 Task: Check the sale-to-list ratio of new kitchen in the last 3 years.
Action: Mouse moved to (720, 326)
Screenshot: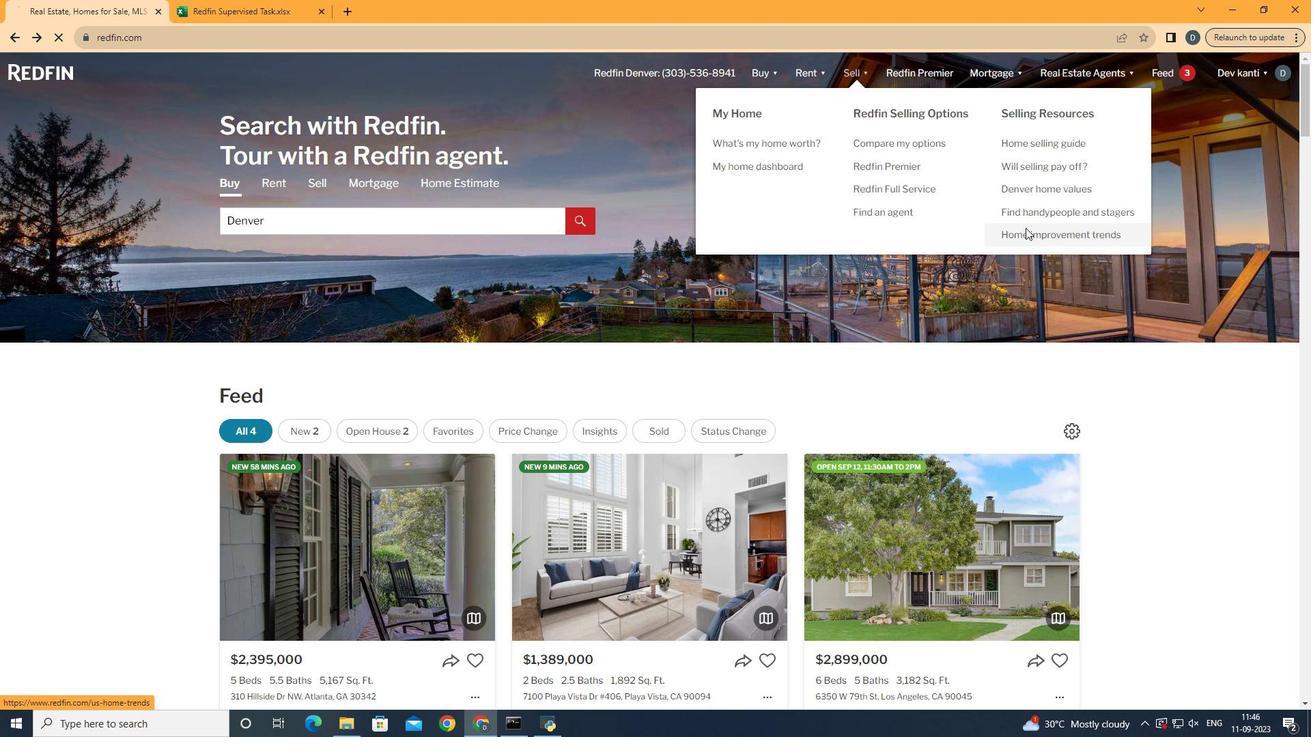 
Action: Mouse pressed left at (720, 326)
Screenshot: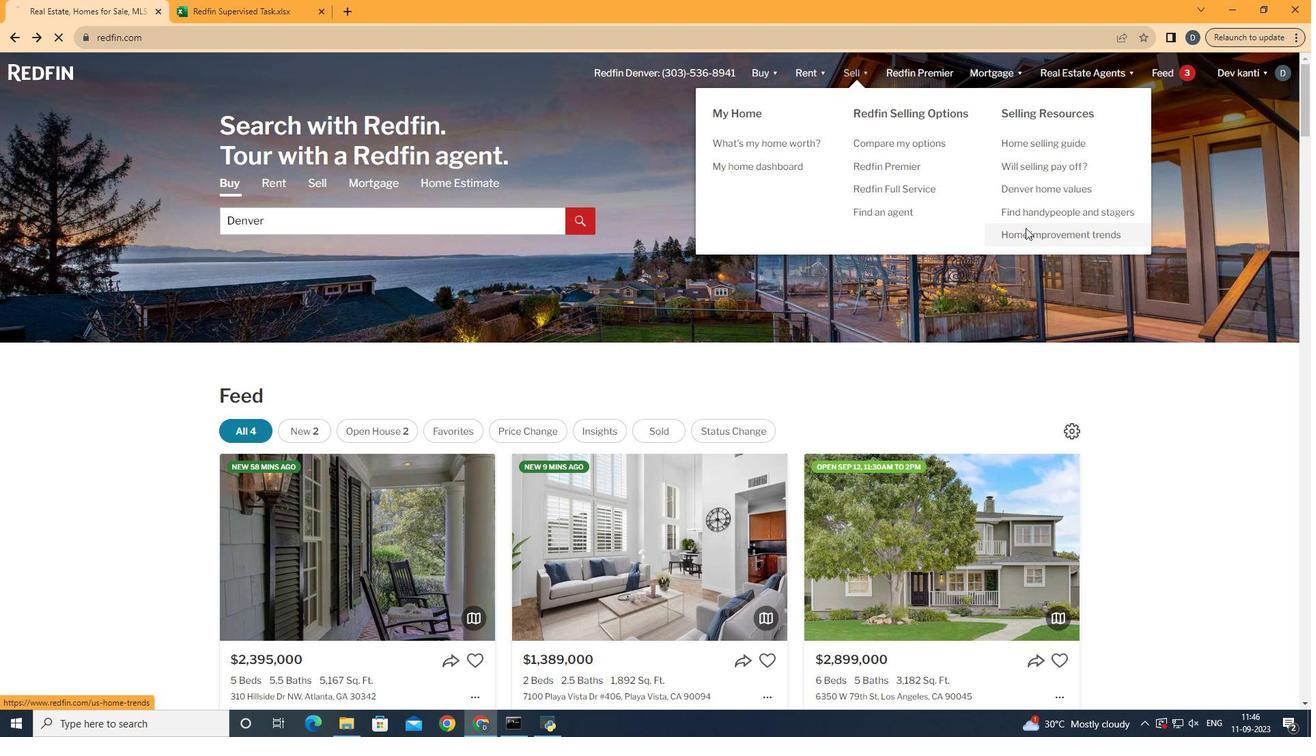 
Action: Mouse moved to (526, 338)
Screenshot: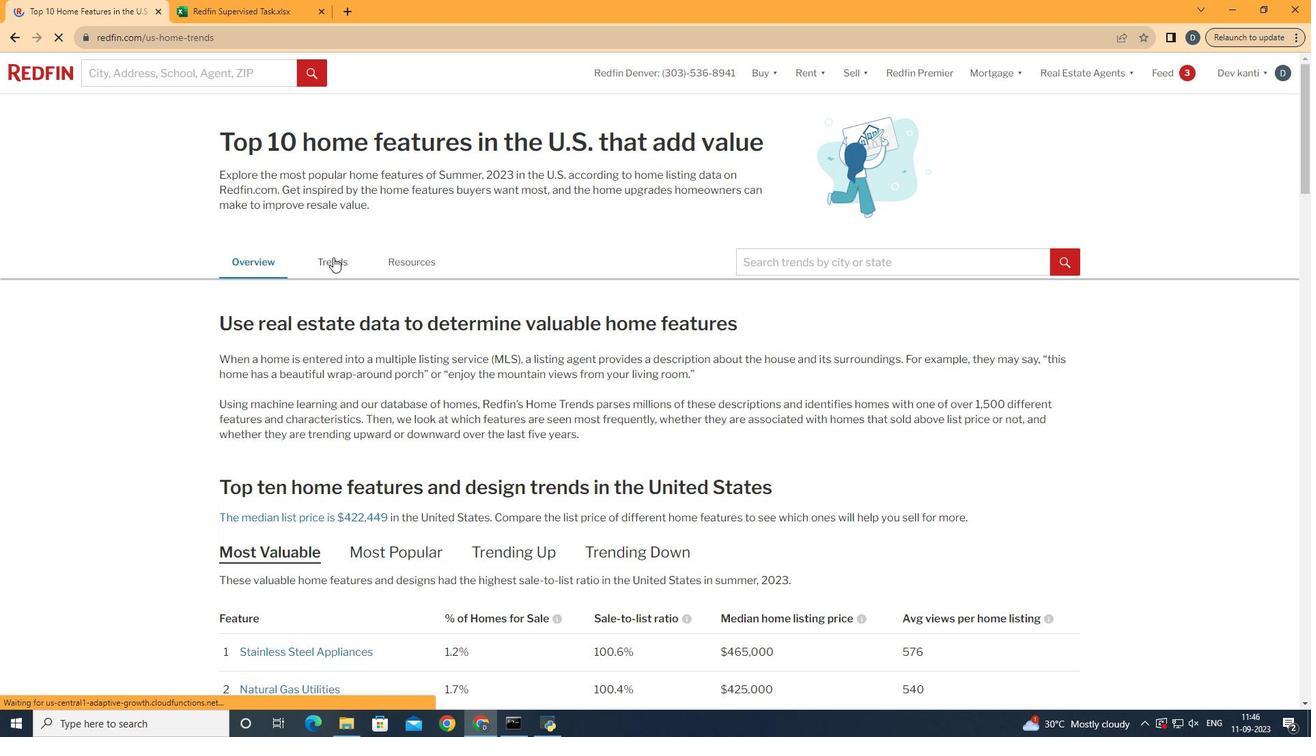 
Action: Mouse pressed left at (526, 338)
Screenshot: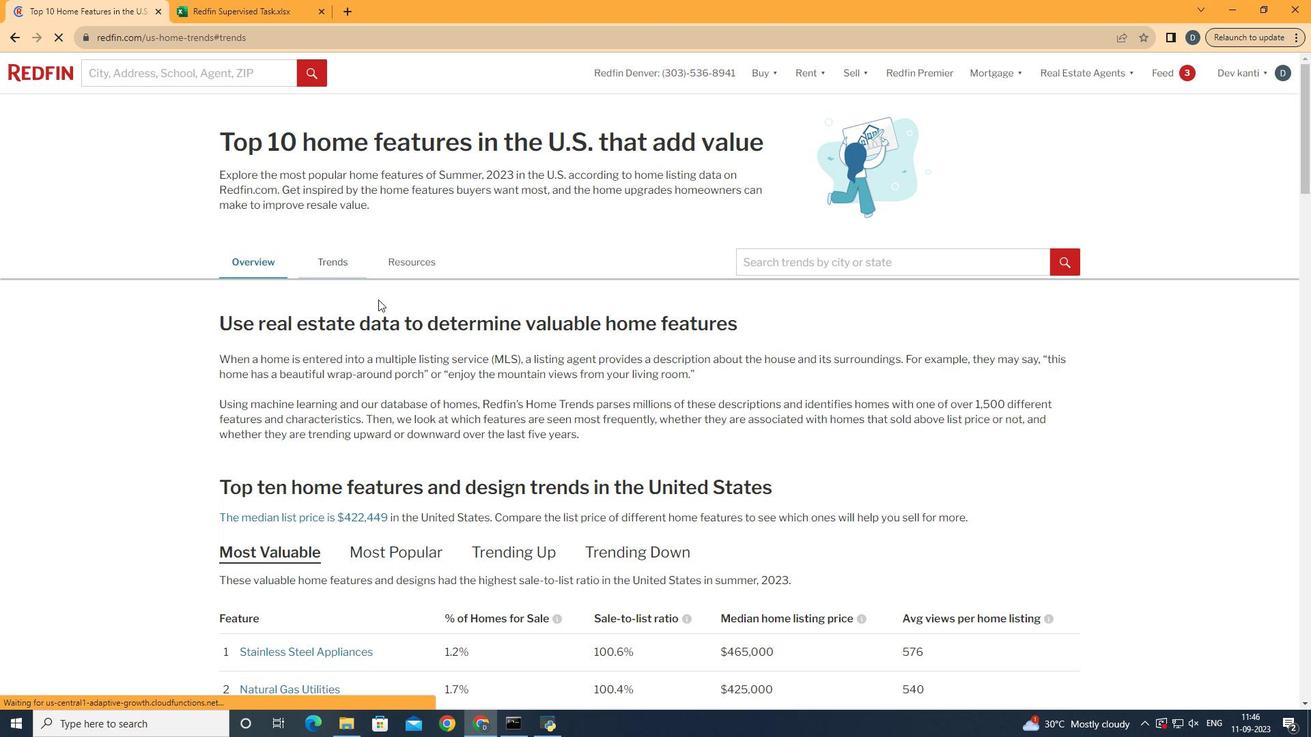 
Action: Mouse moved to (558, 385)
Screenshot: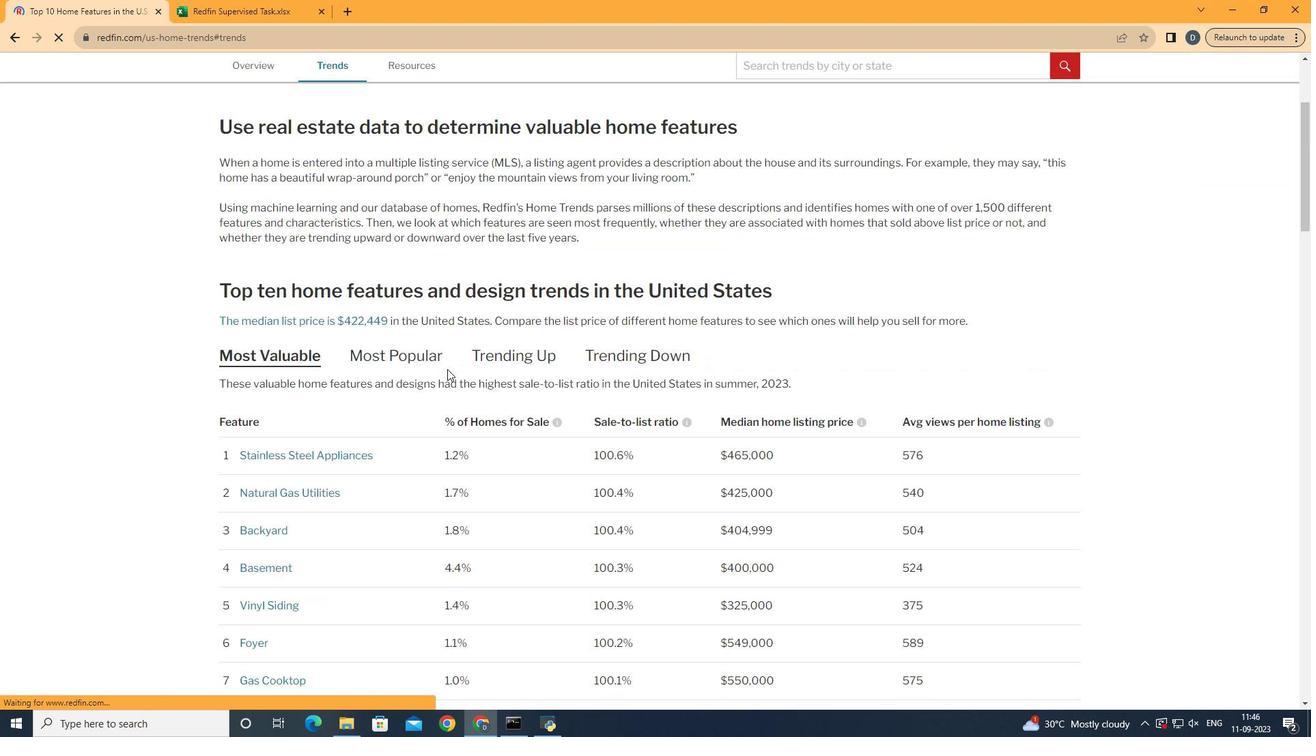 
Action: Mouse scrolled (558, 385) with delta (0, 0)
Screenshot: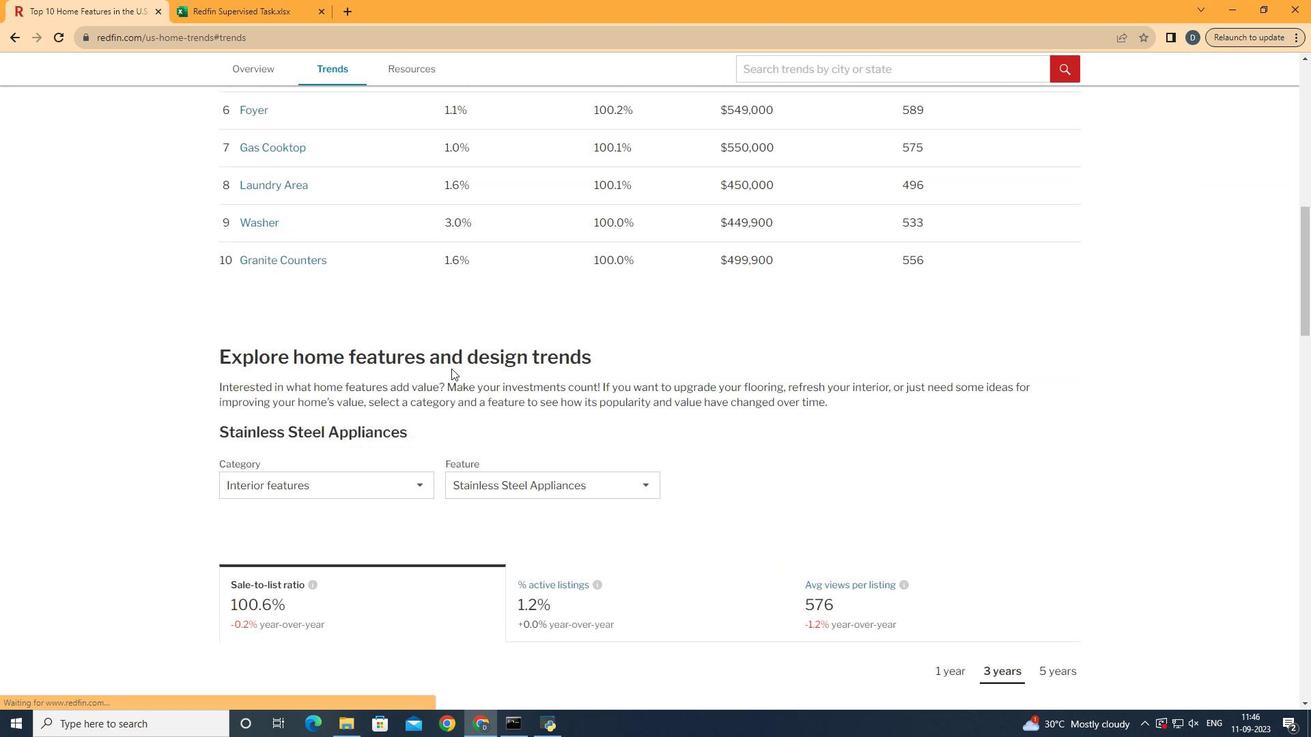 
Action: Mouse scrolled (558, 385) with delta (0, 0)
Screenshot: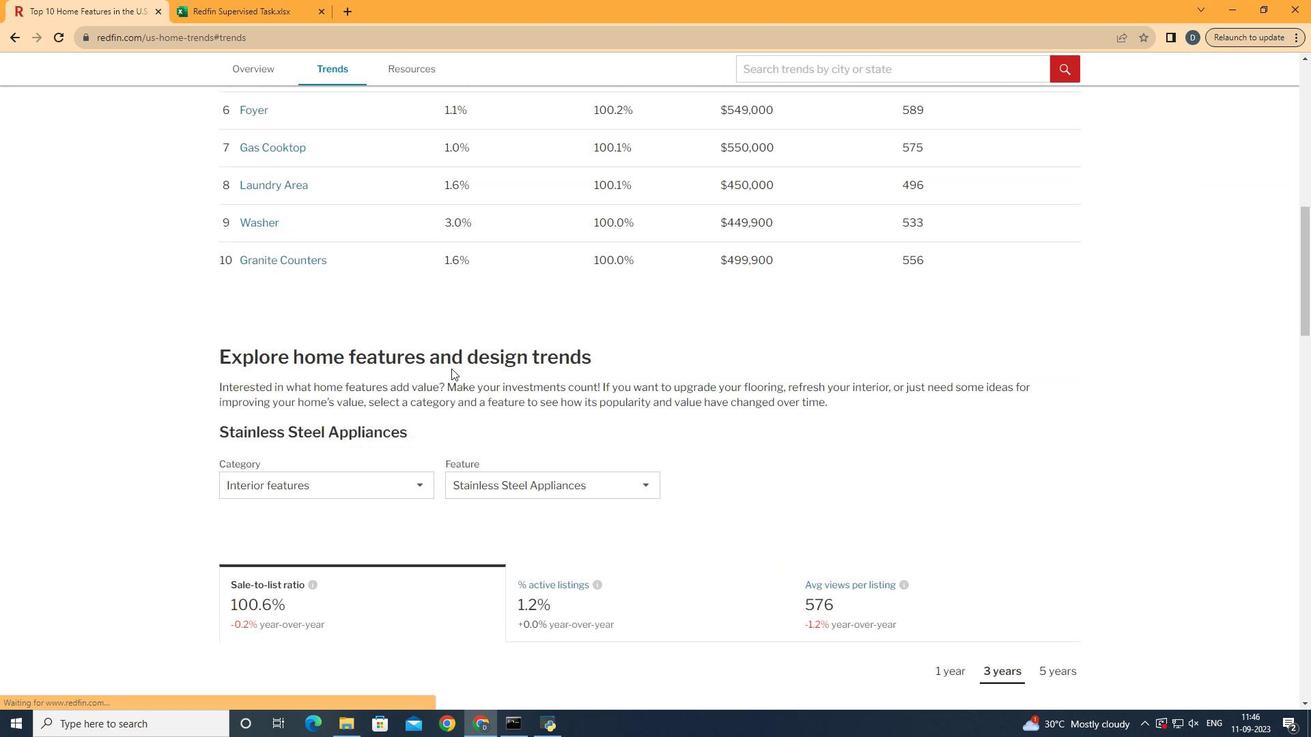
Action: Mouse scrolled (558, 385) with delta (0, 0)
Screenshot: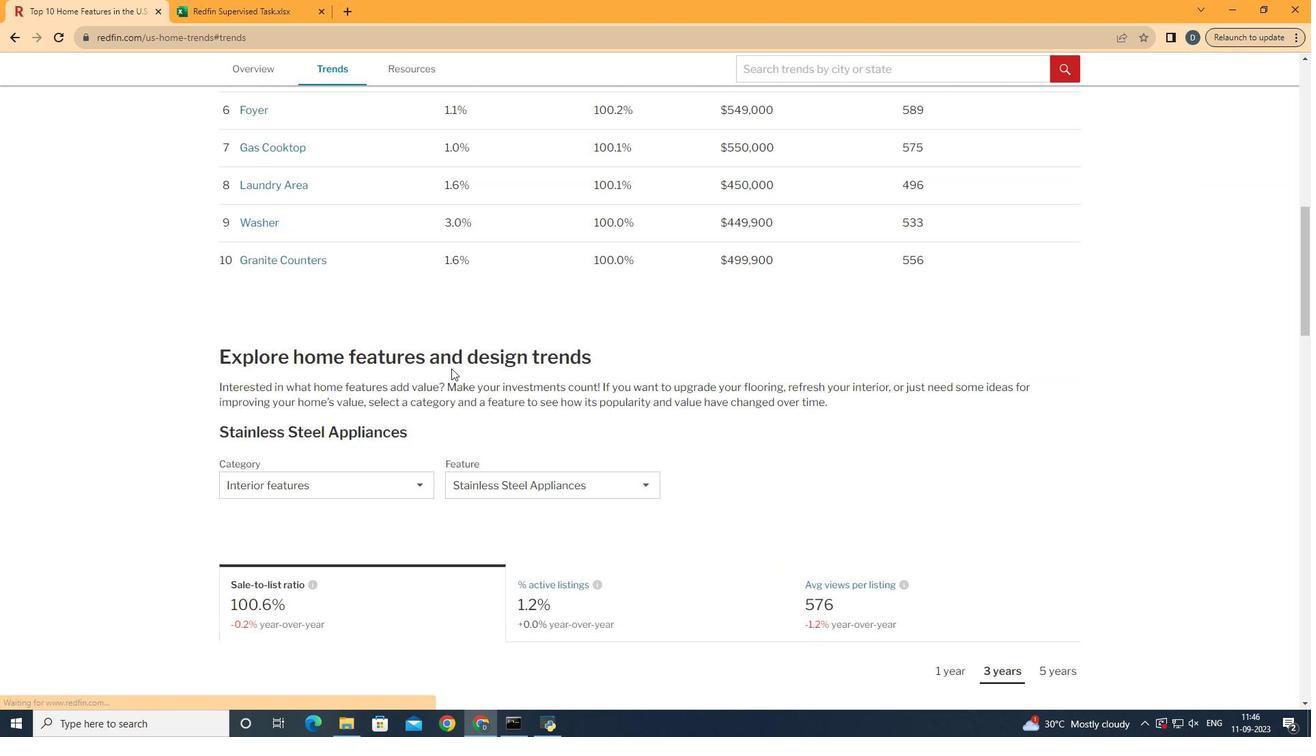 
Action: Mouse scrolled (558, 385) with delta (0, 0)
Screenshot: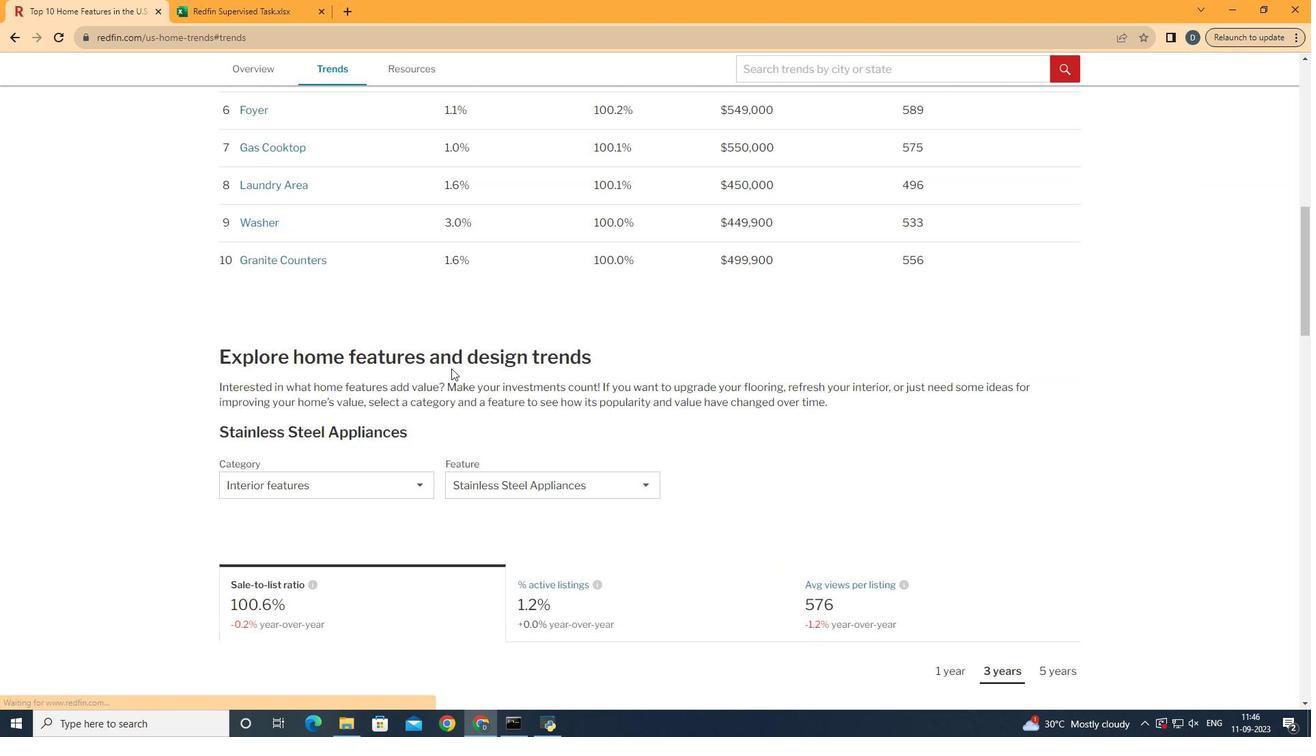 
Action: Mouse moved to (558, 385)
Screenshot: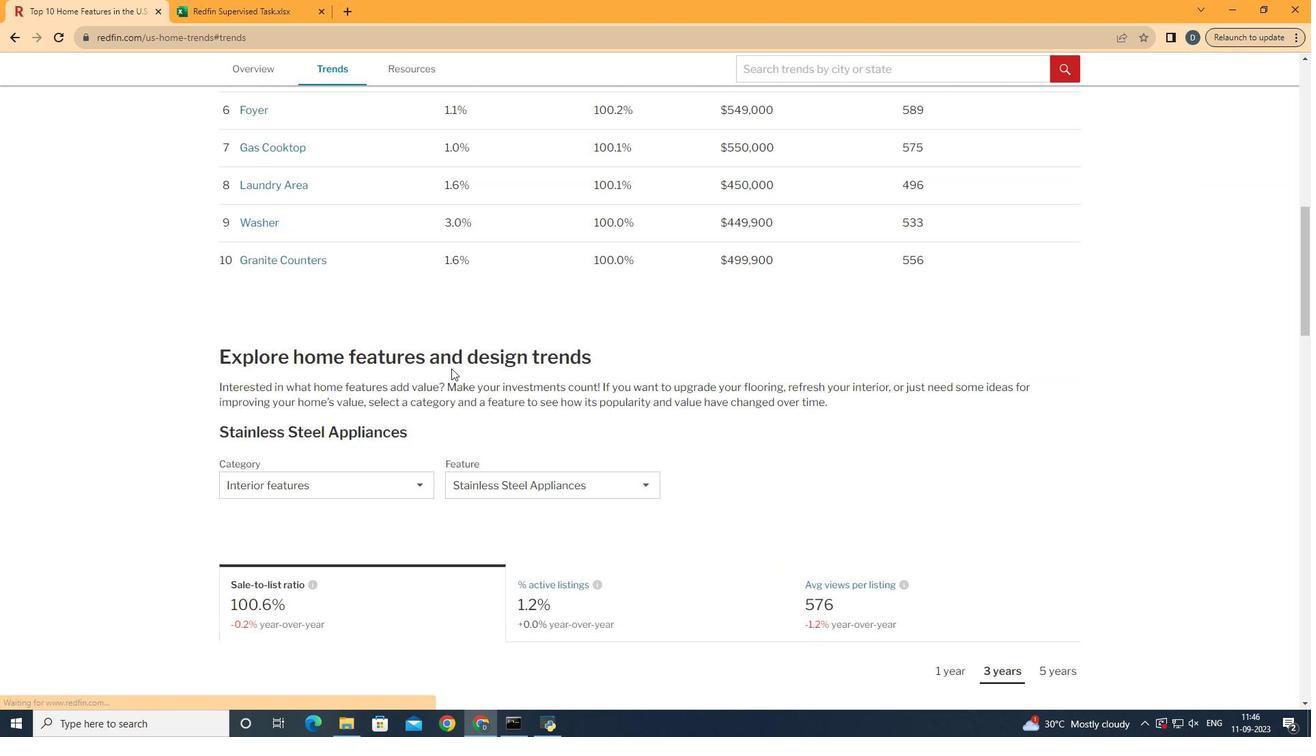 
Action: Mouse scrolled (558, 385) with delta (0, 0)
Screenshot: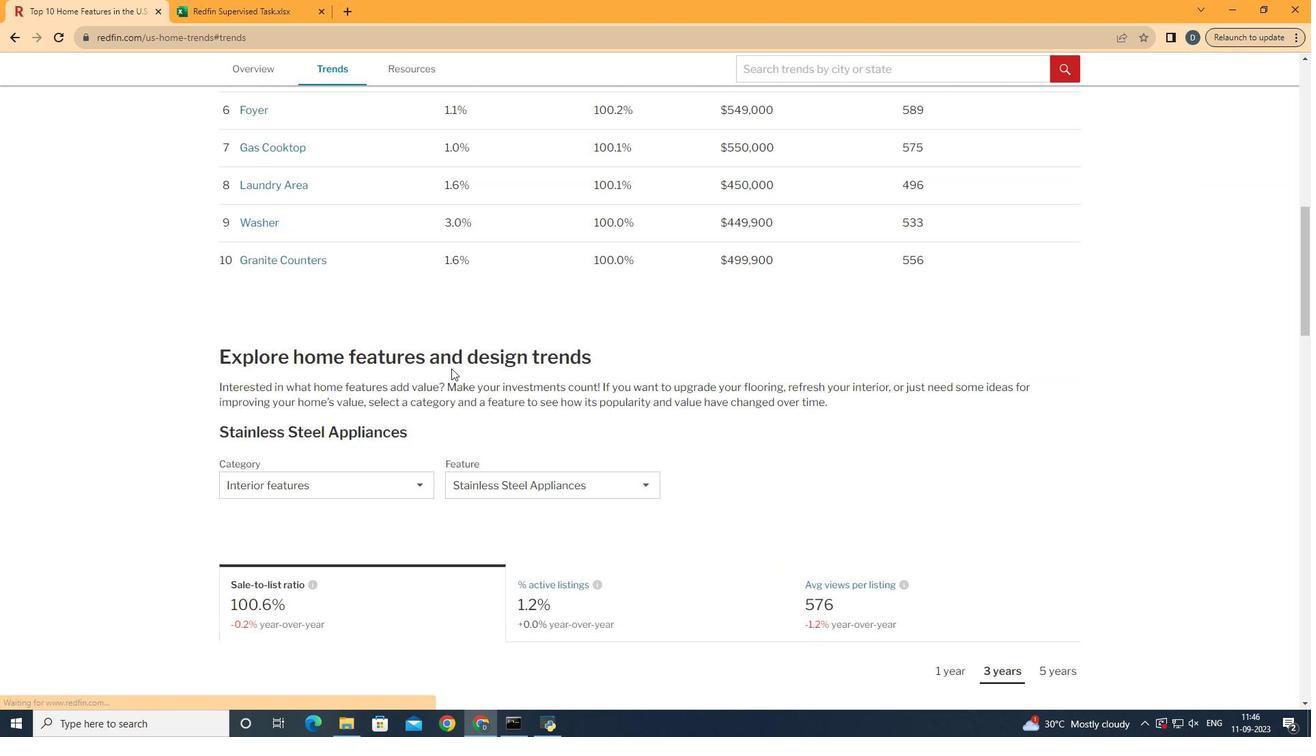 
Action: Mouse moved to (559, 385)
Screenshot: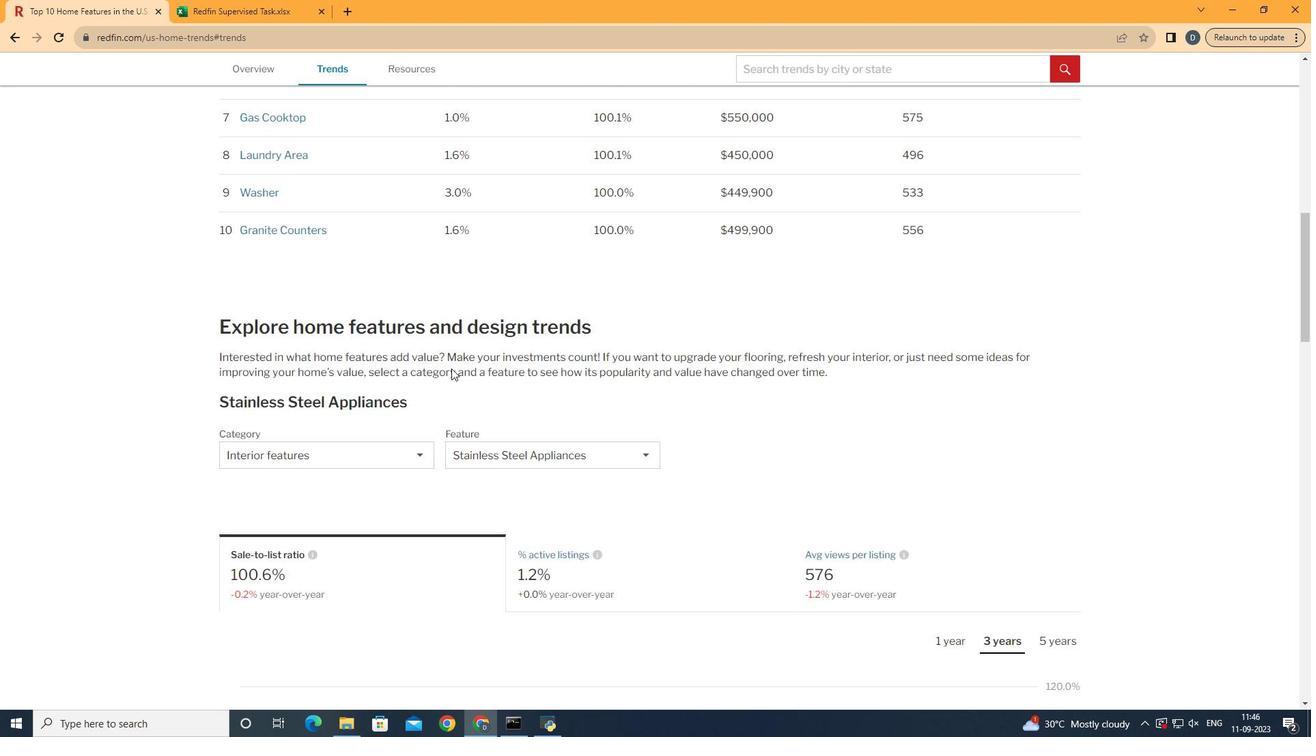 
Action: Mouse scrolled (559, 385) with delta (0, 0)
Screenshot: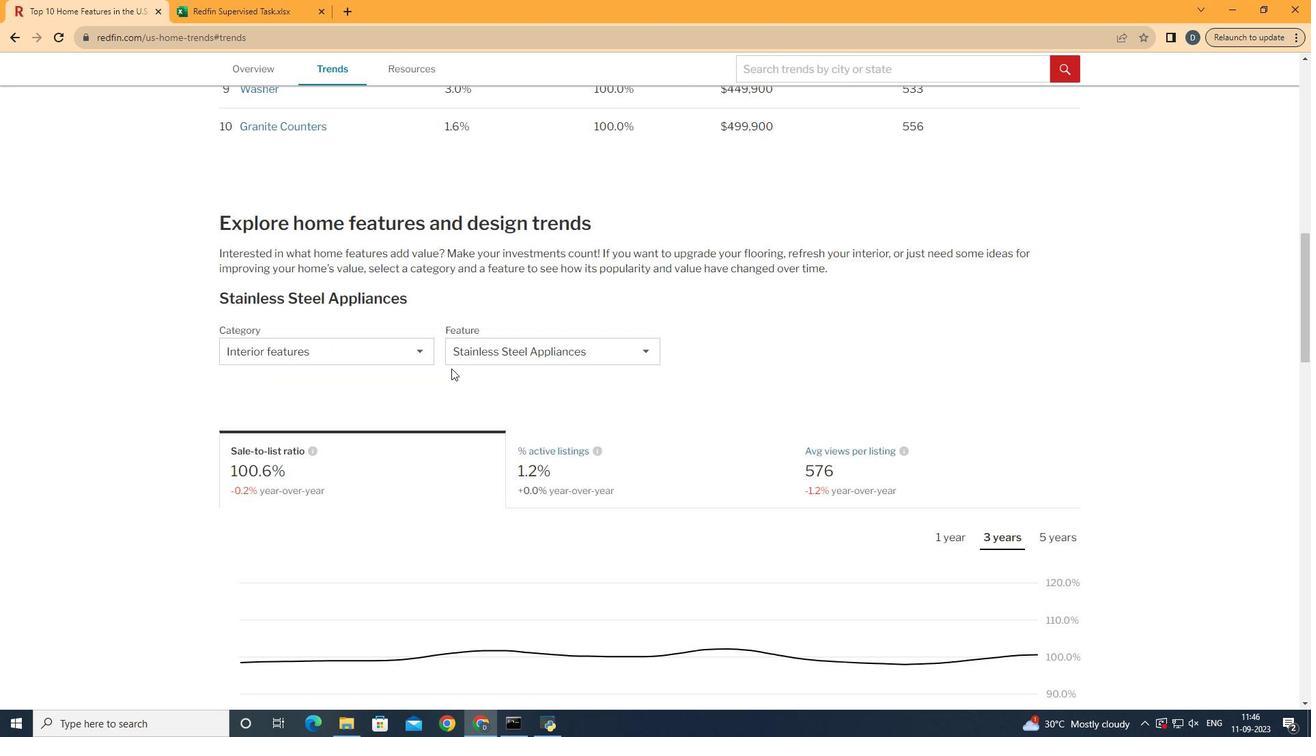 
Action: Mouse scrolled (559, 385) with delta (0, 0)
Screenshot: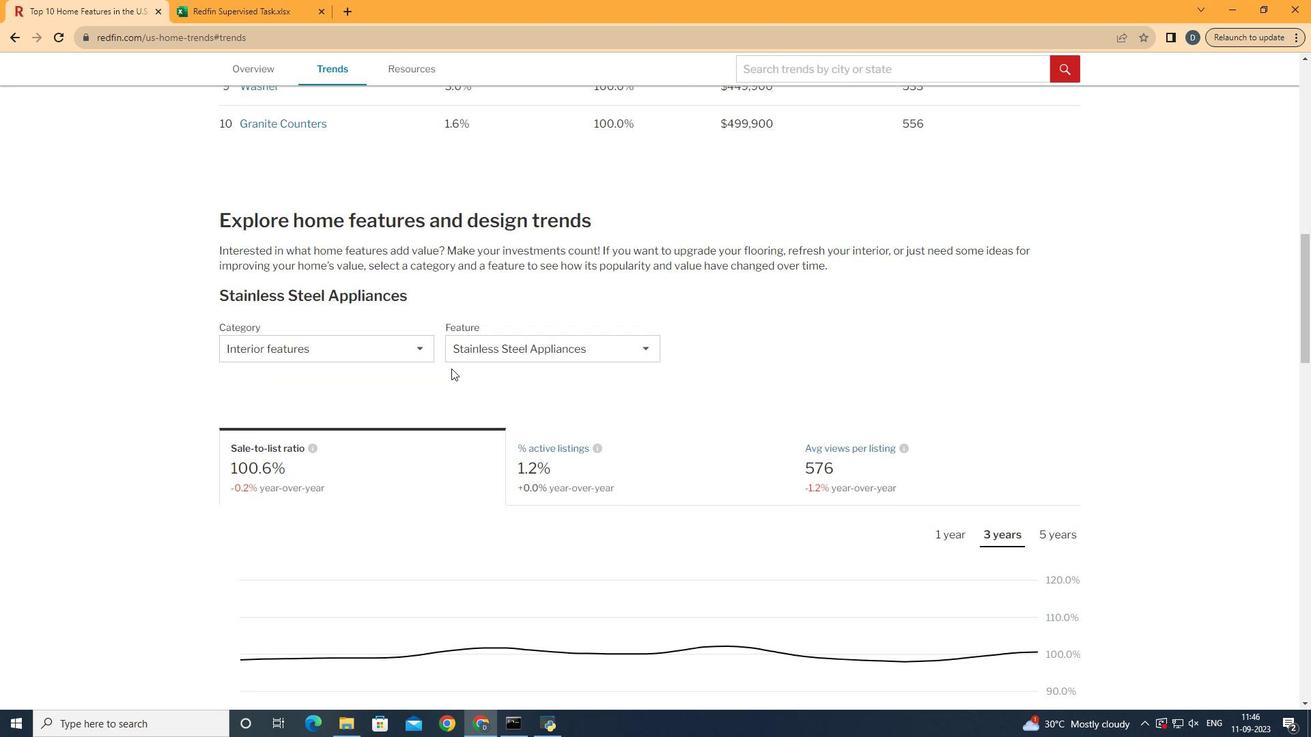 
Action: Mouse moved to (540, 379)
Screenshot: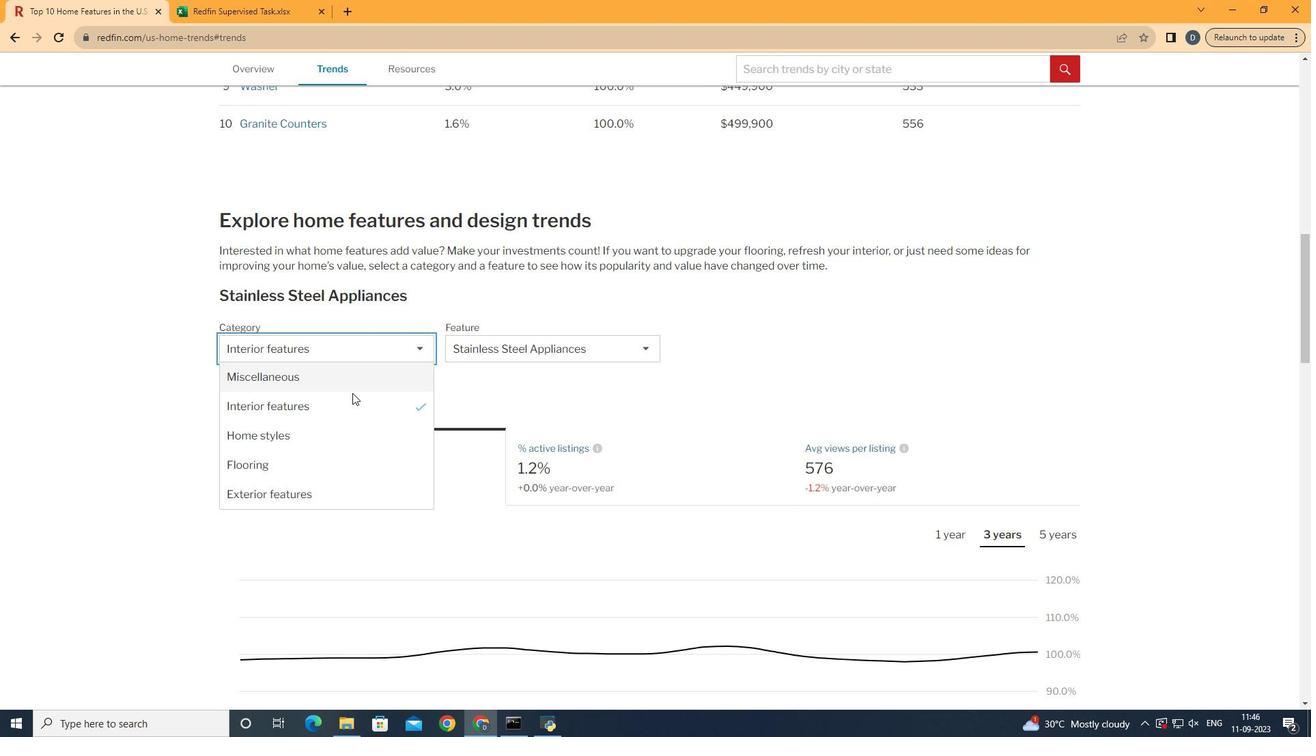 
Action: Mouse pressed left at (540, 379)
Screenshot: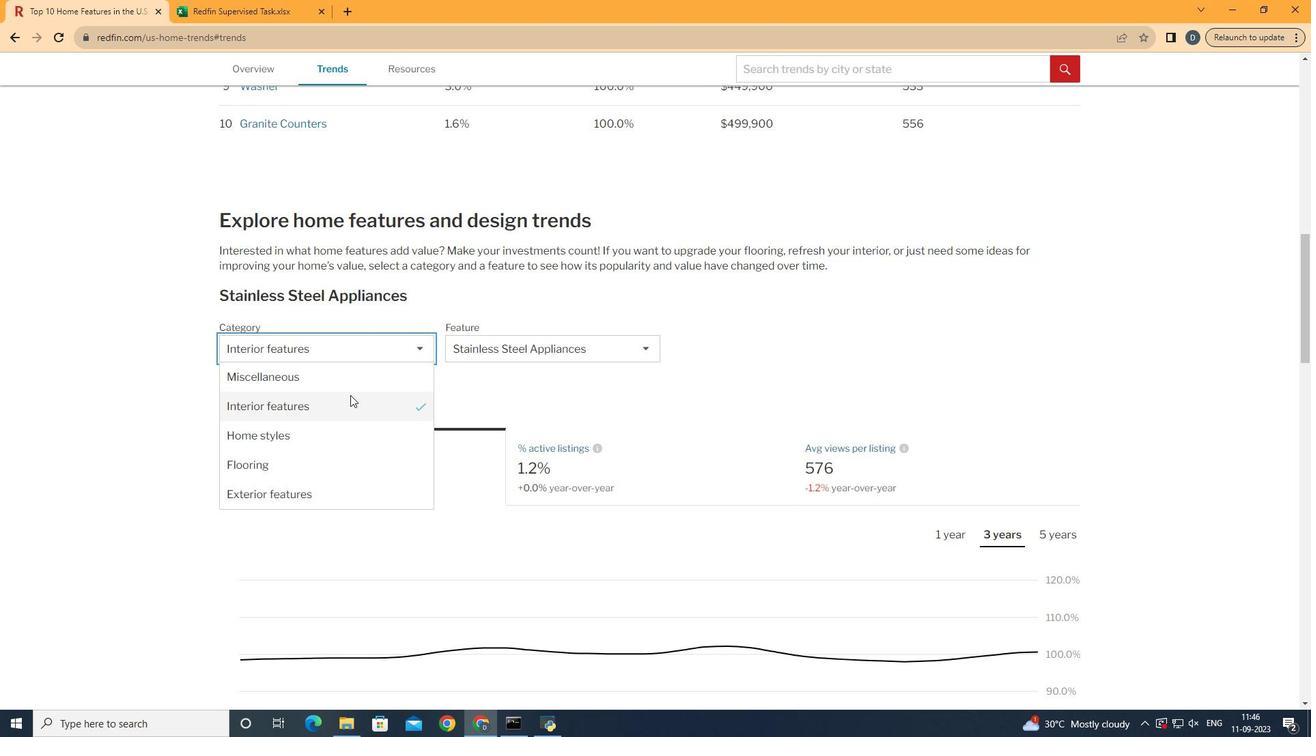 
Action: Mouse moved to (533, 398)
Screenshot: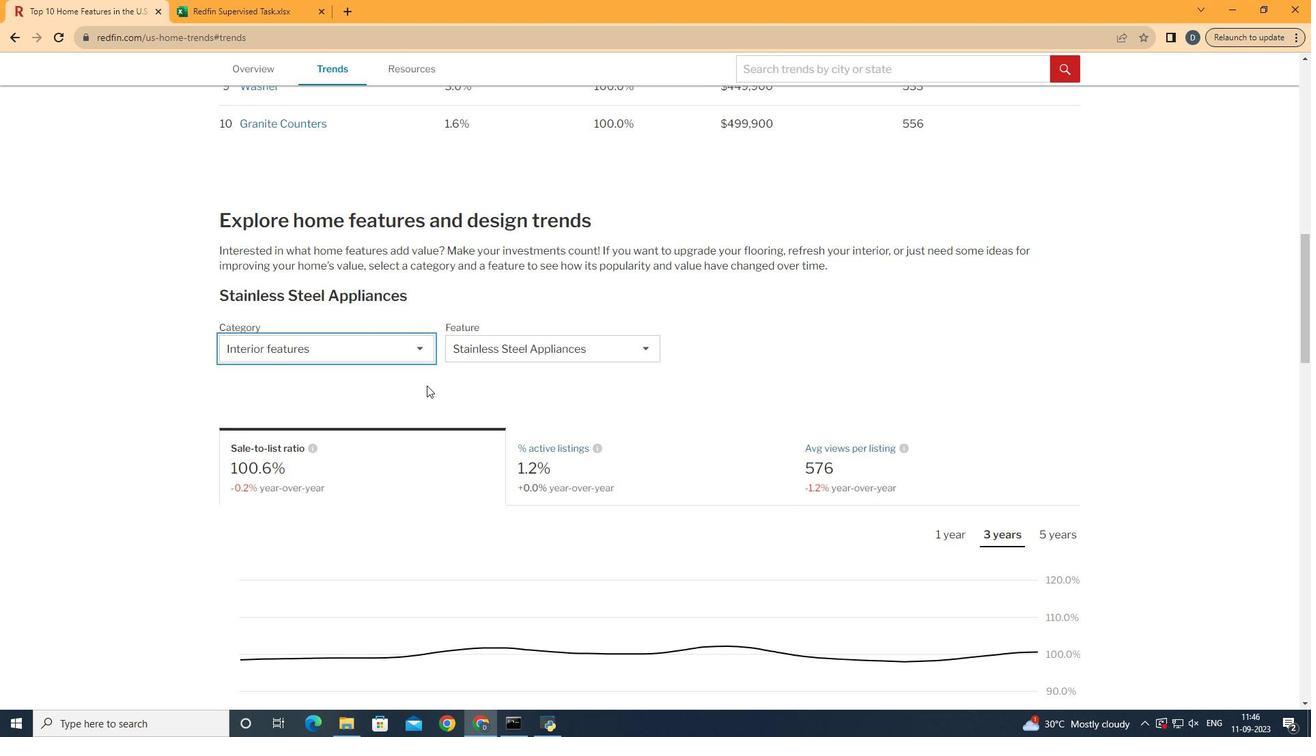 
Action: Mouse pressed left at (533, 398)
Screenshot: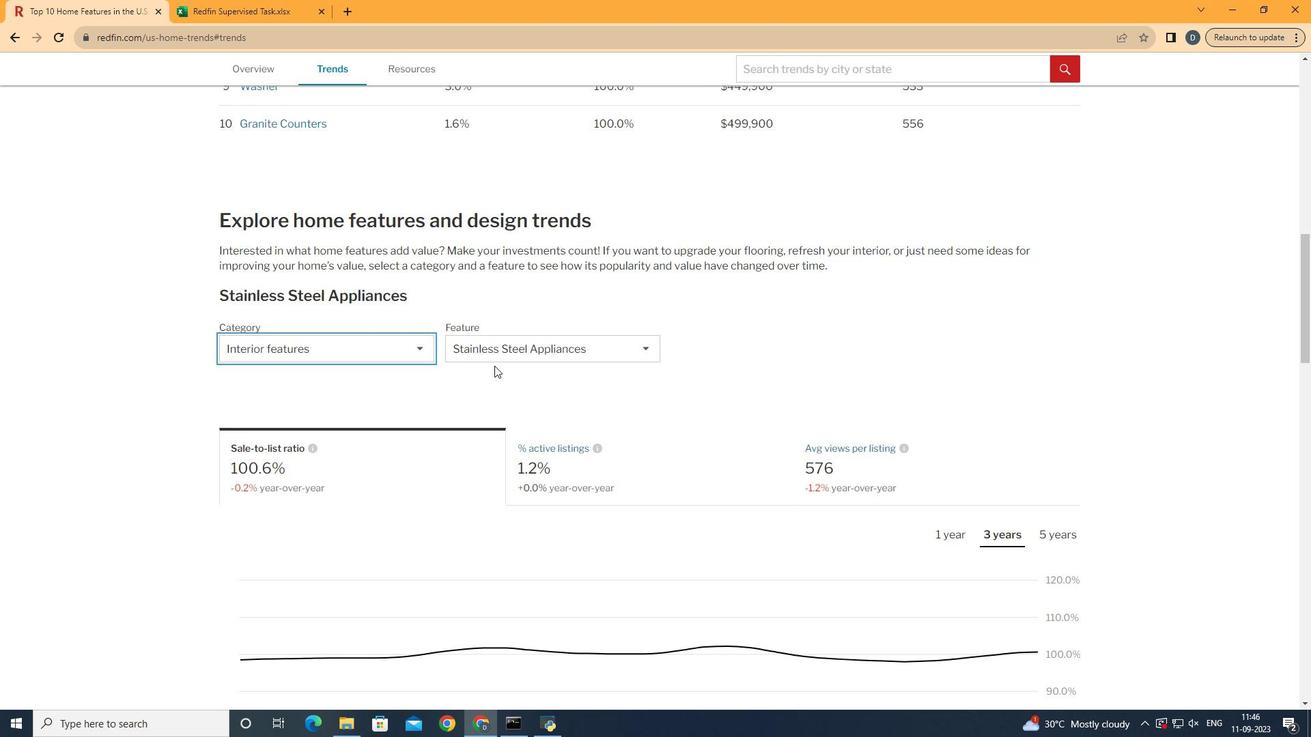 
Action: Mouse moved to (577, 381)
Screenshot: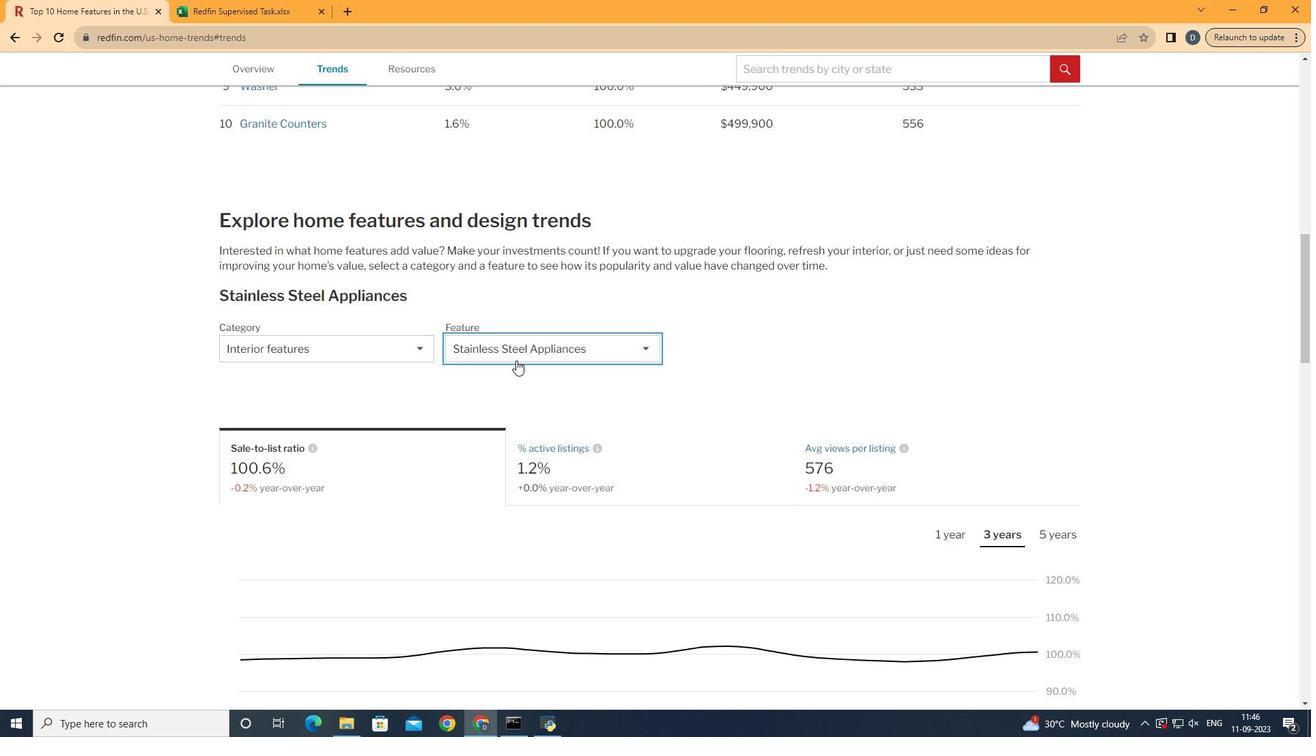 
Action: Mouse pressed left at (577, 381)
Screenshot: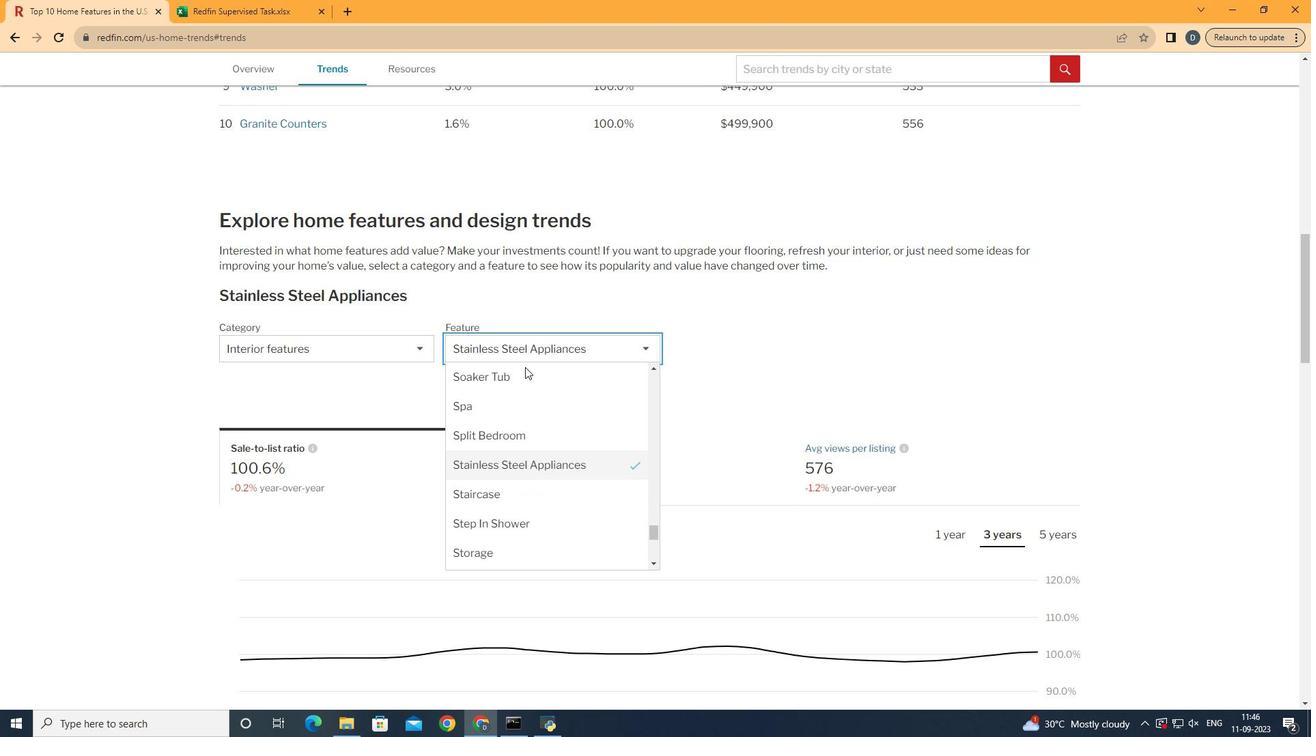 
Action: Mouse moved to (604, 406)
Screenshot: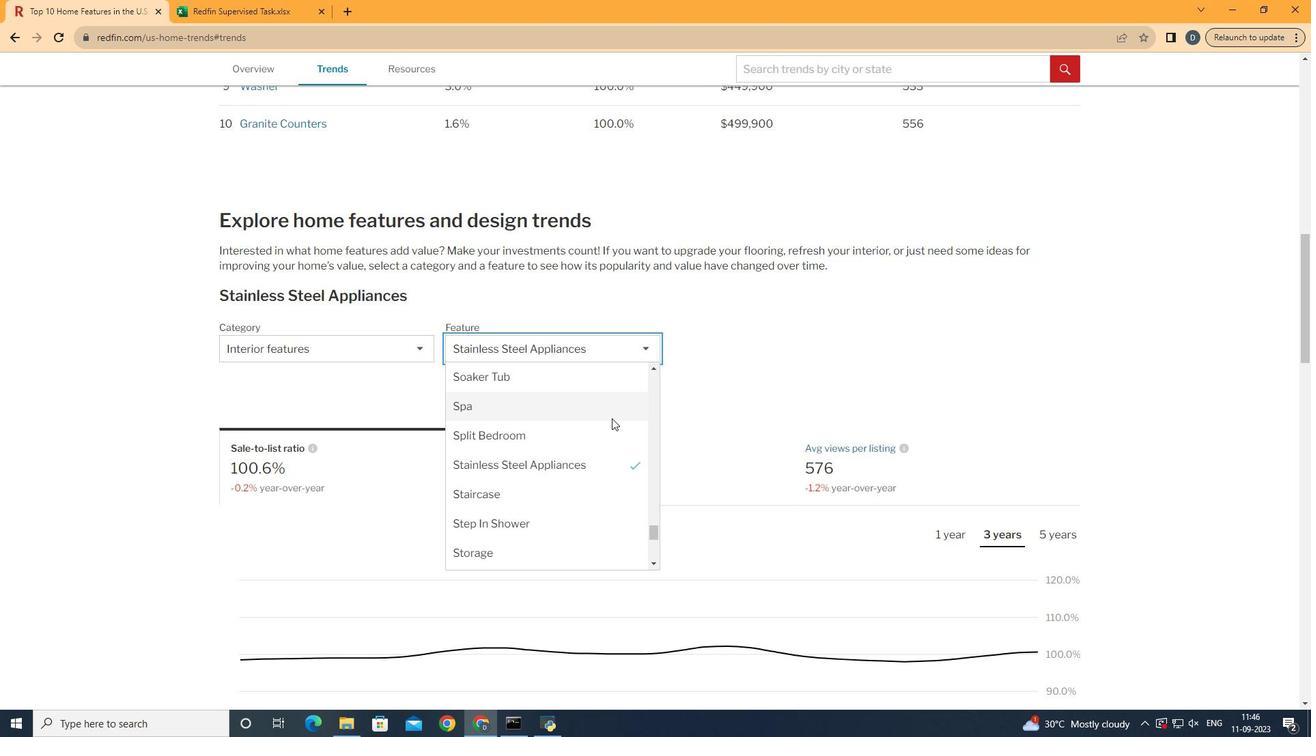 
Action: Mouse scrolled (604, 406) with delta (0, 0)
Screenshot: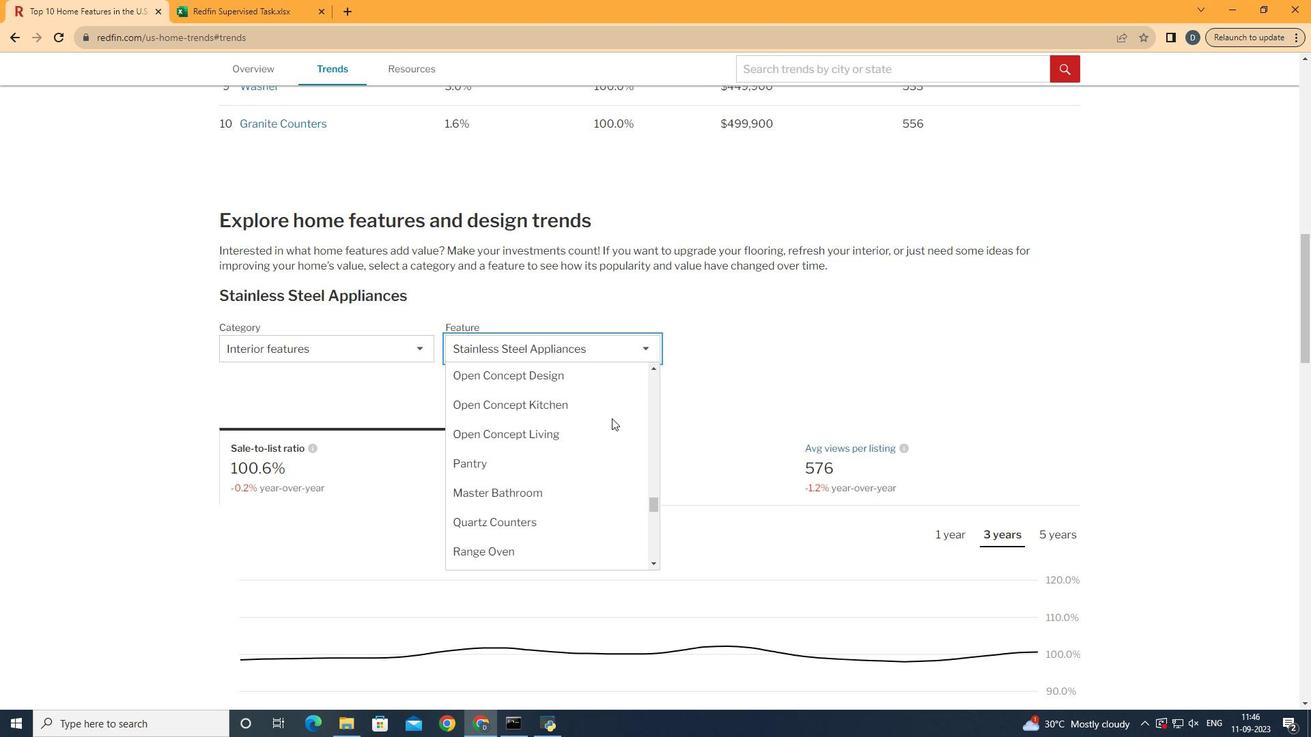 
Action: Mouse scrolled (604, 406) with delta (0, 0)
Screenshot: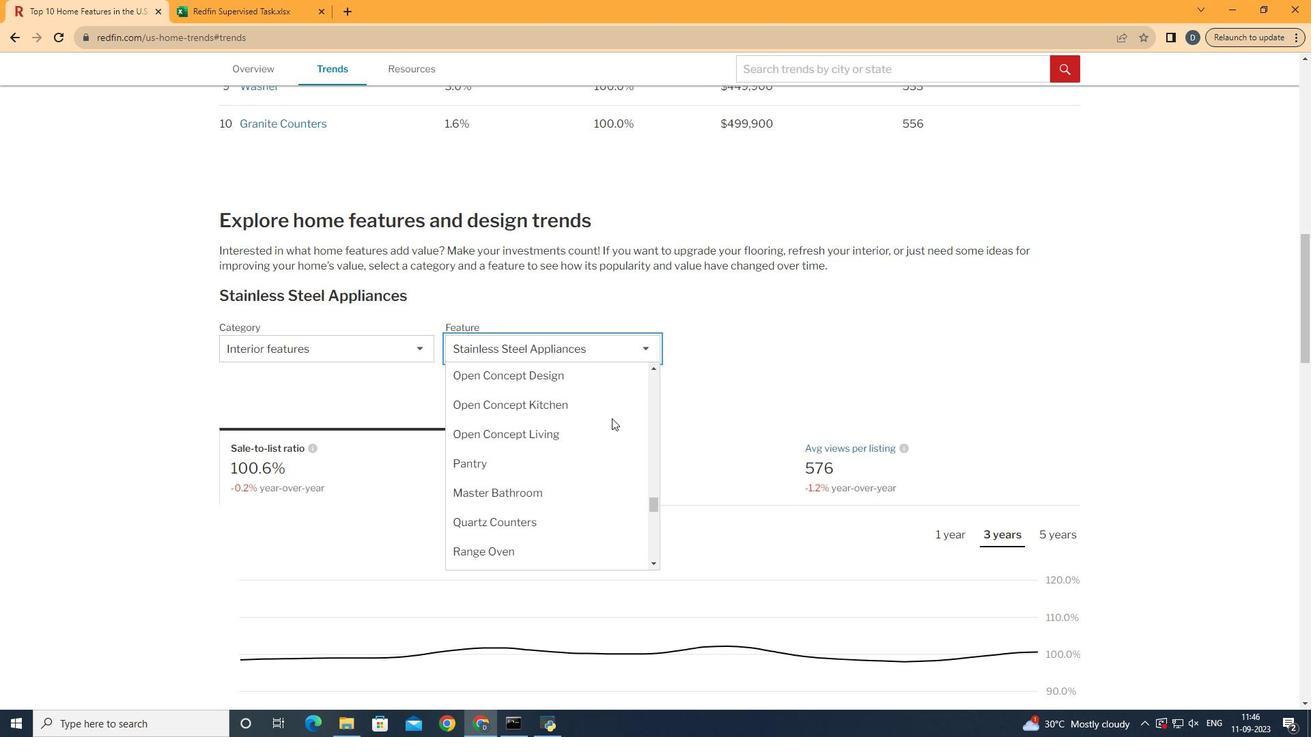 
Action: Mouse scrolled (604, 406) with delta (0, 0)
Screenshot: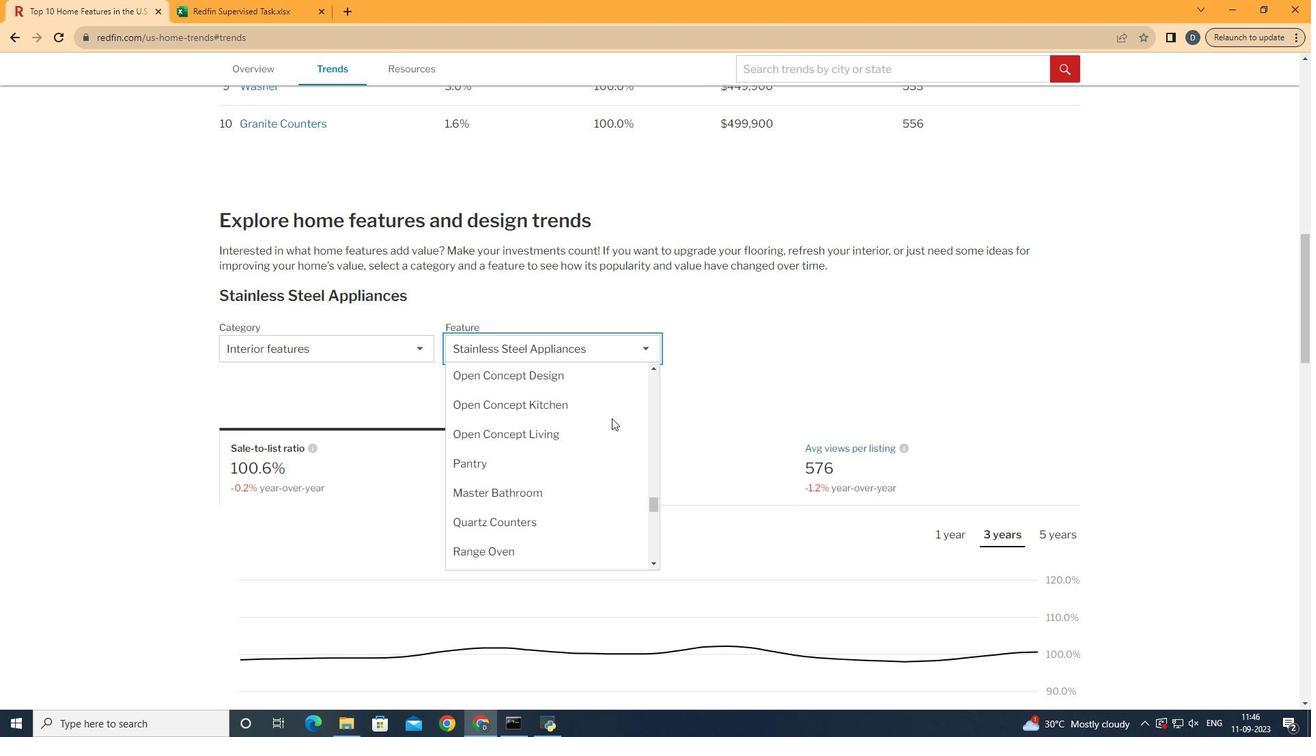 
Action: Mouse scrolled (604, 406) with delta (0, 0)
Screenshot: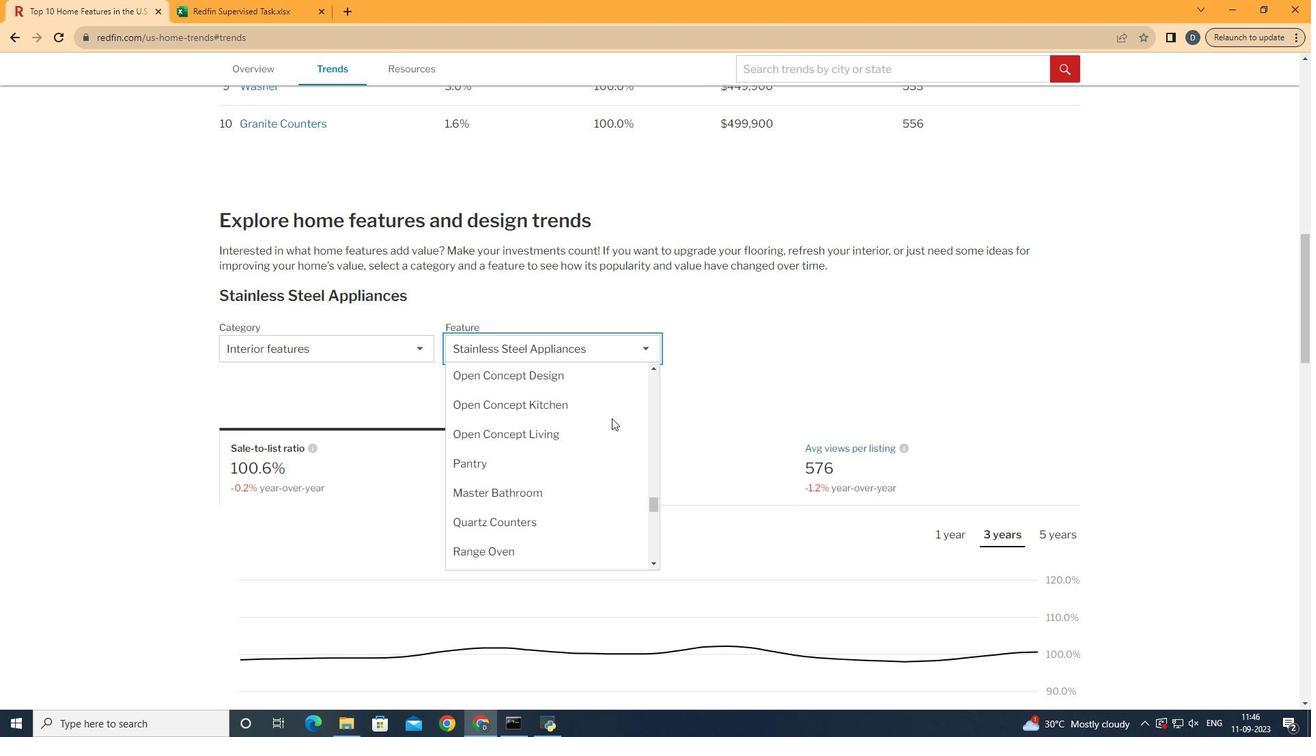 
Action: Mouse scrolled (604, 406) with delta (0, 0)
Screenshot: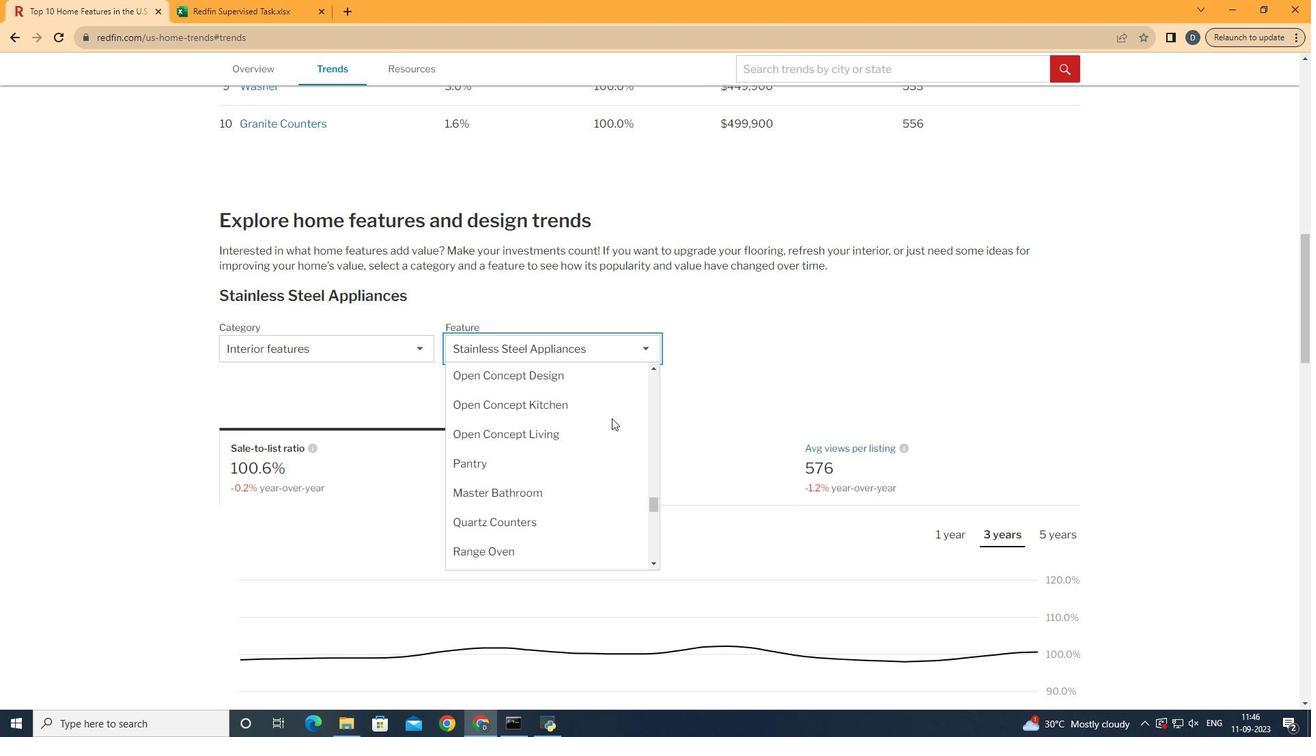 
Action: Mouse scrolled (604, 406) with delta (0, 0)
Screenshot: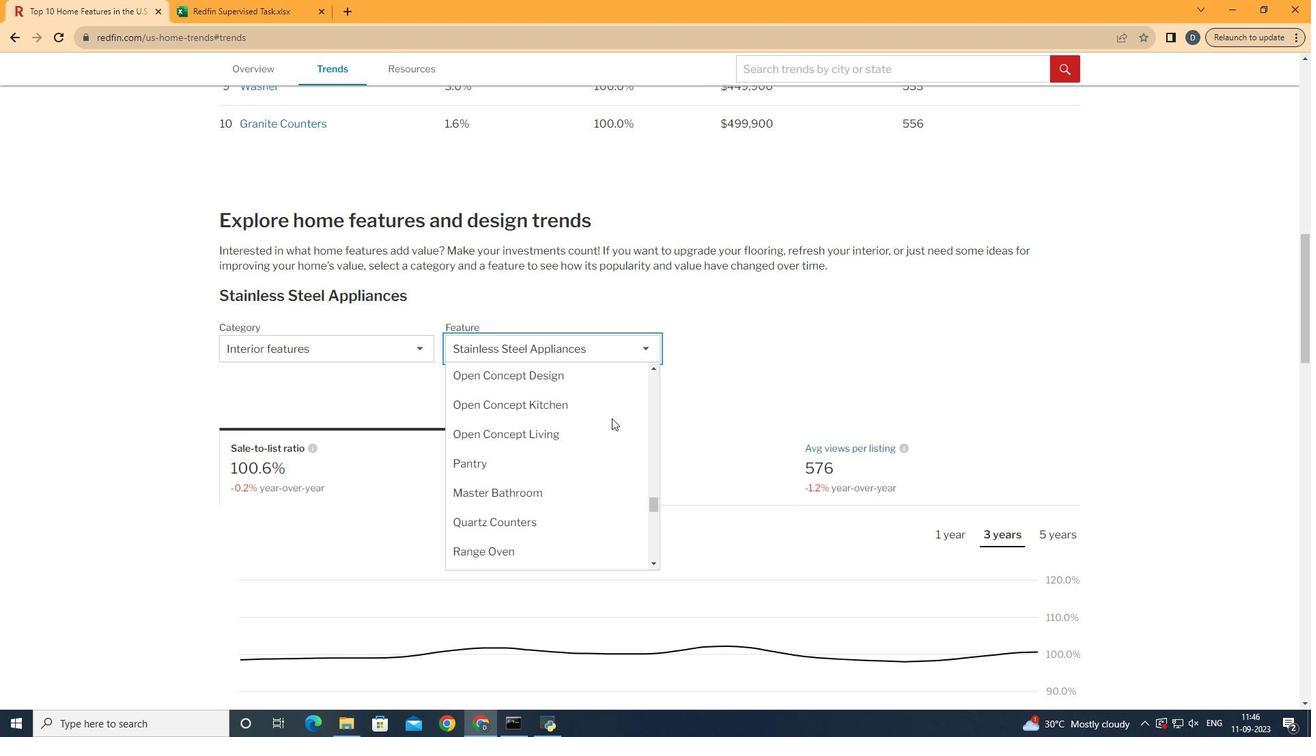 
Action: Mouse scrolled (604, 406) with delta (0, 0)
Screenshot: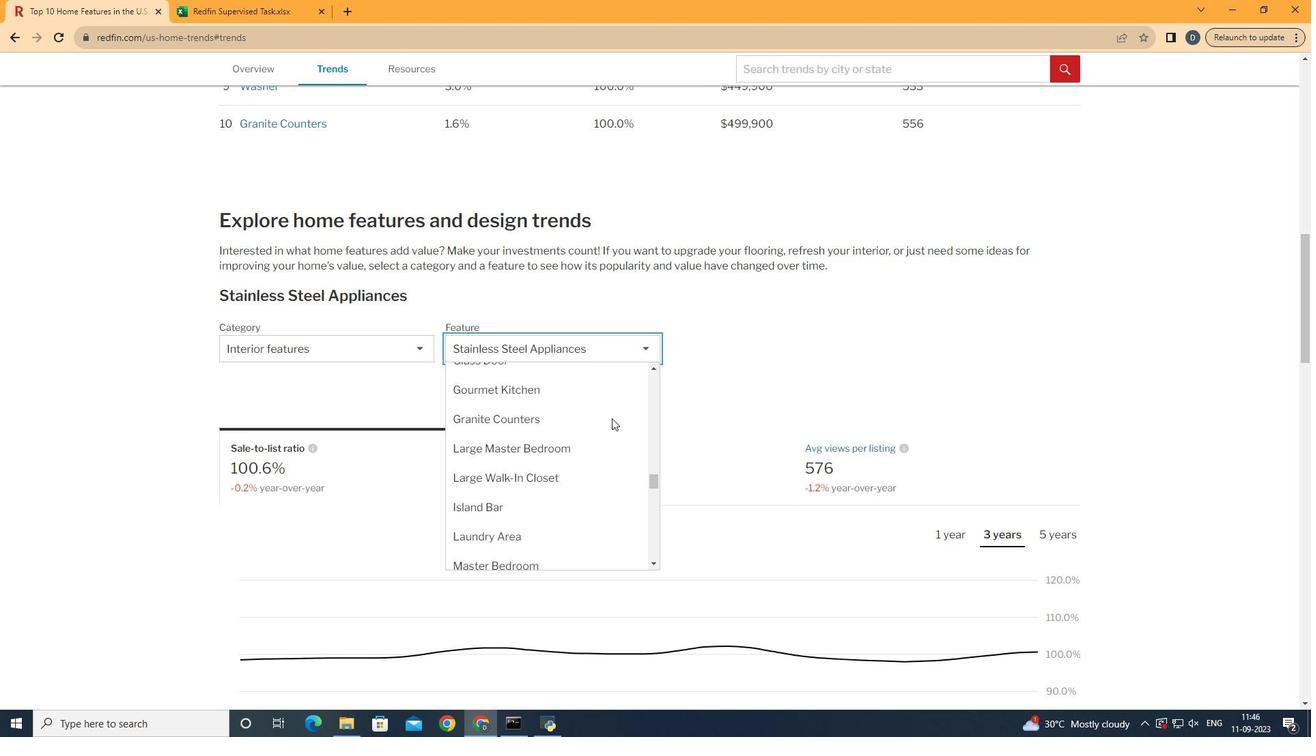 
Action: Mouse scrolled (604, 406) with delta (0, 0)
Screenshot: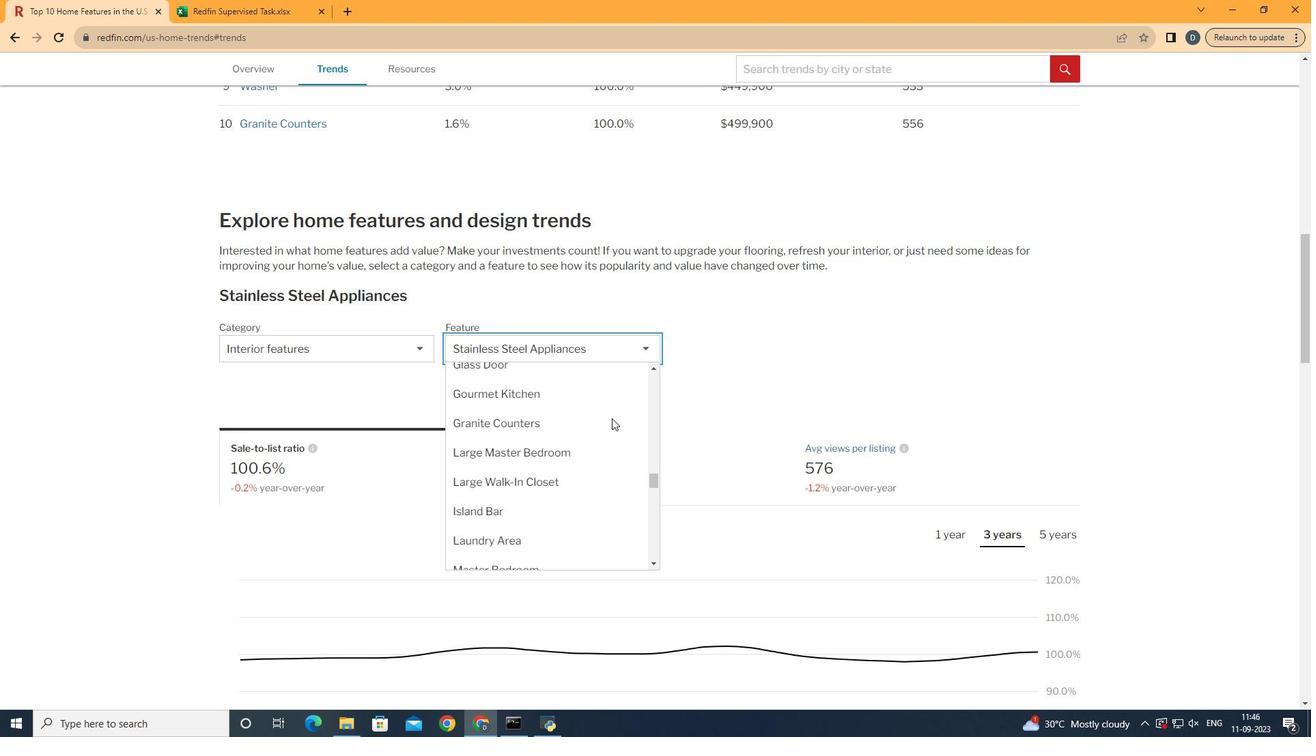 
Action: Mouse scrolled (604, 406) with delta (0, 0)
Screenshot: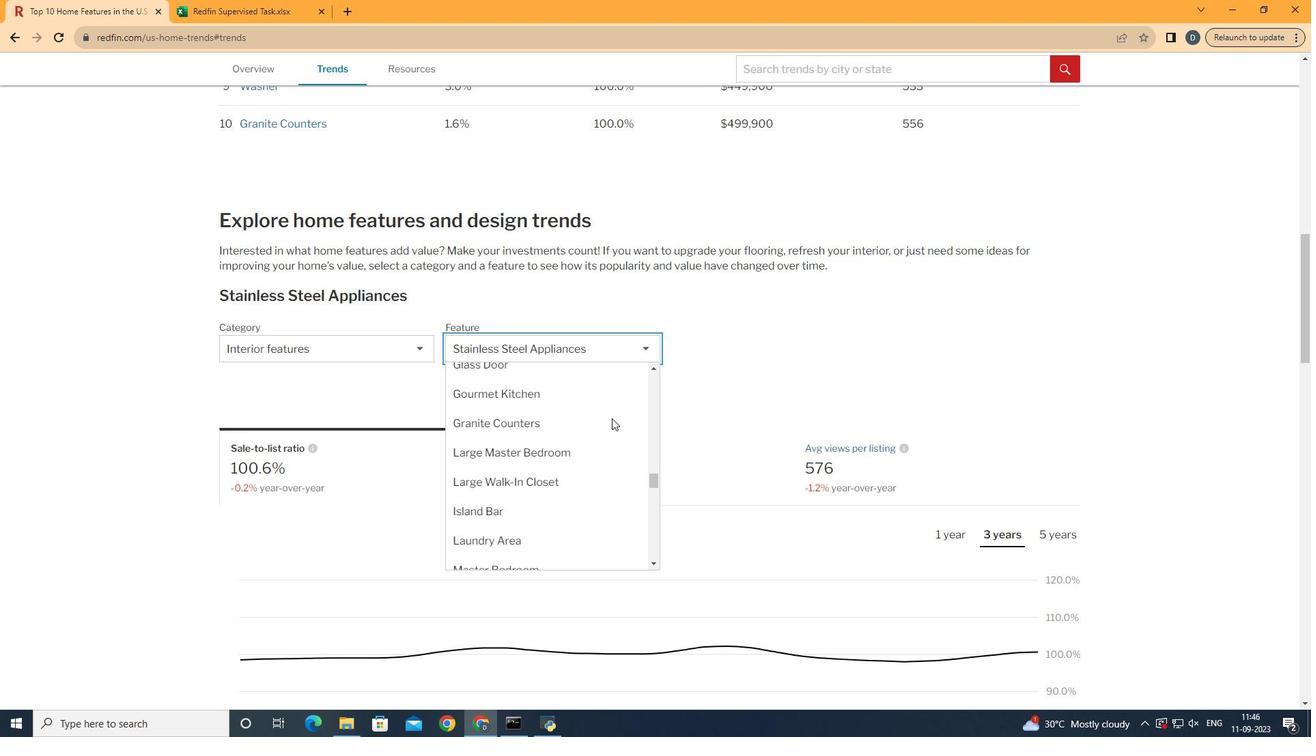 
Action: Mouse scrolled (604, 406) with delta (0, 0)
Screenshot: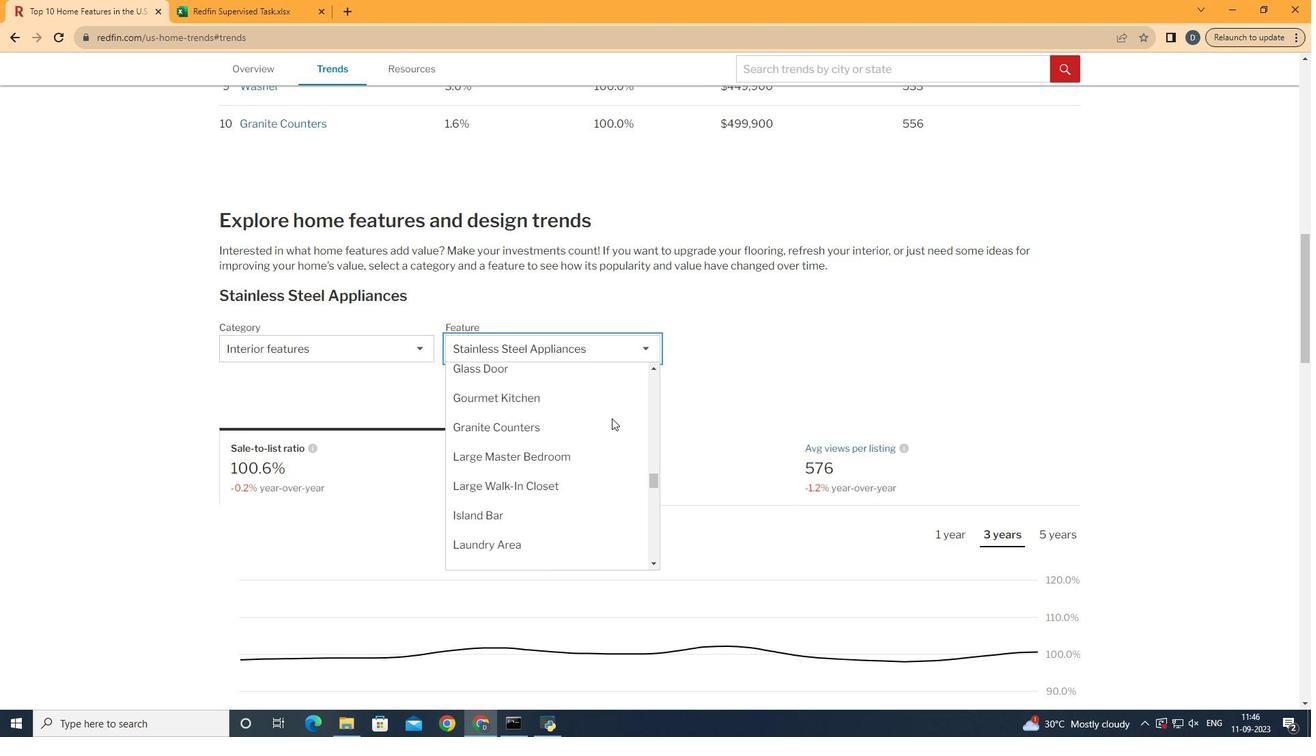 
Action: Mouse scrolled (604, 406) with delta (0, 0)
Screenshot: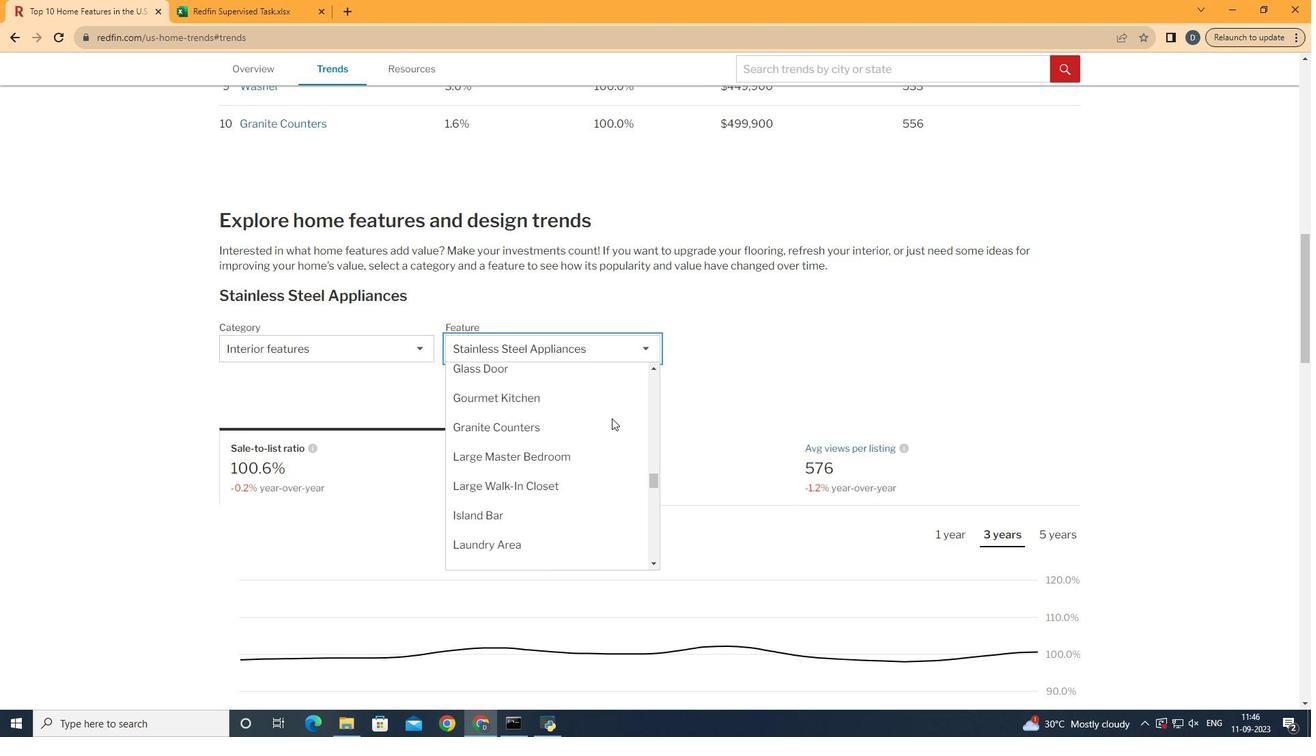 
Action: Mouse scrolled (604, 406) with delta (0, 0)
Screenshot: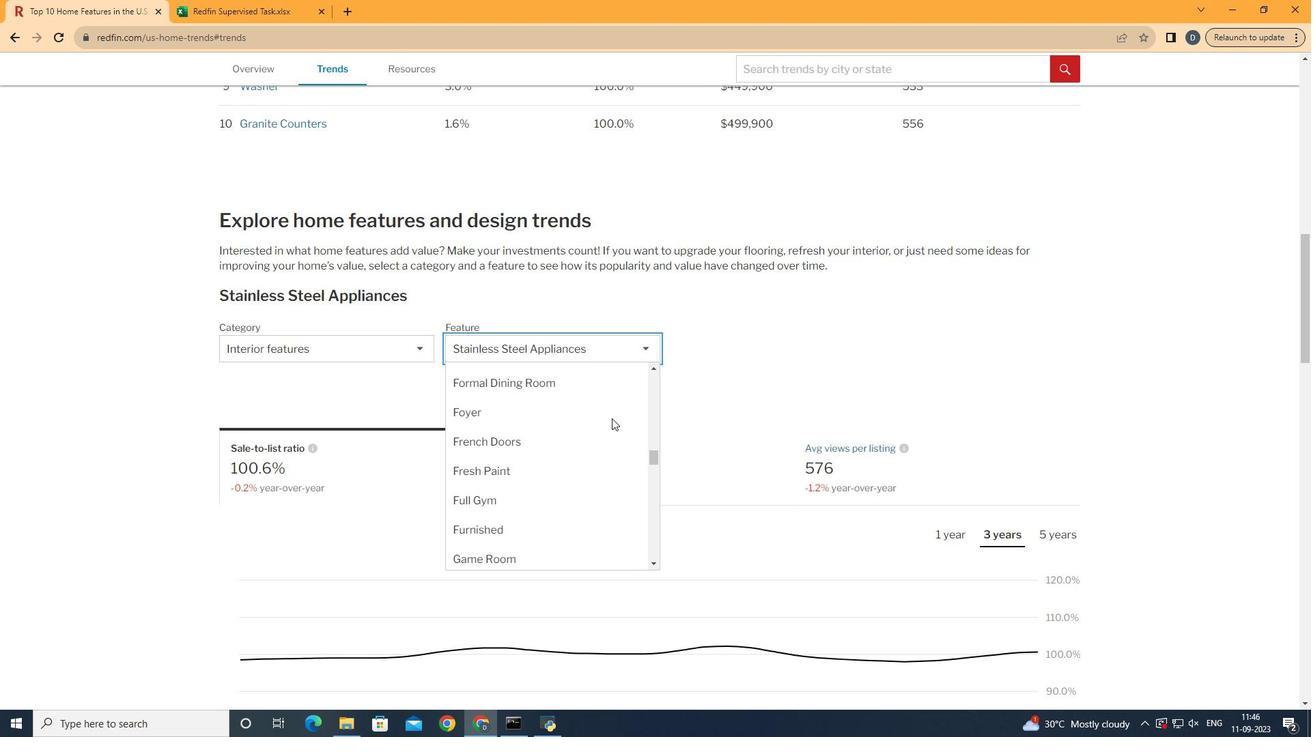 
Action: Mouse scrolled (604, 406) with delta (0, 0)
Screenshot: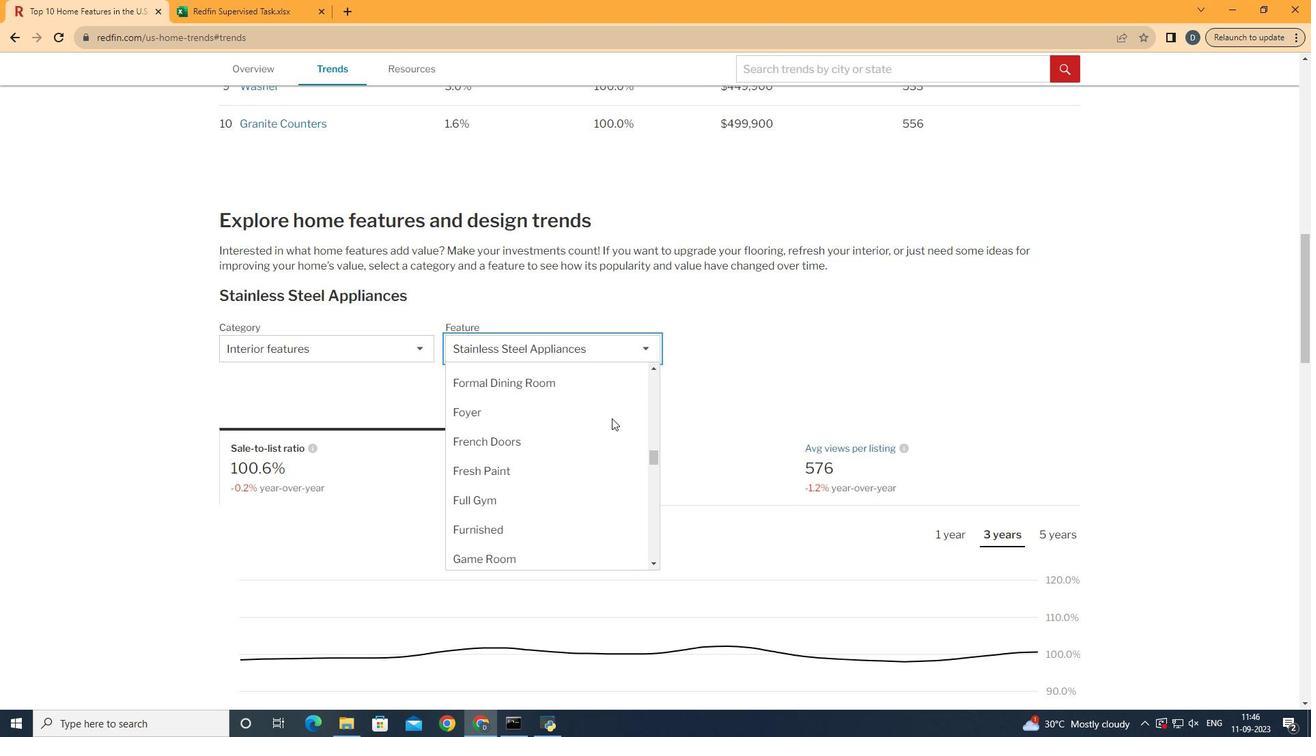 
Action: Mouse scrolled (604, 406) with delta (0, 0)
Screenshot: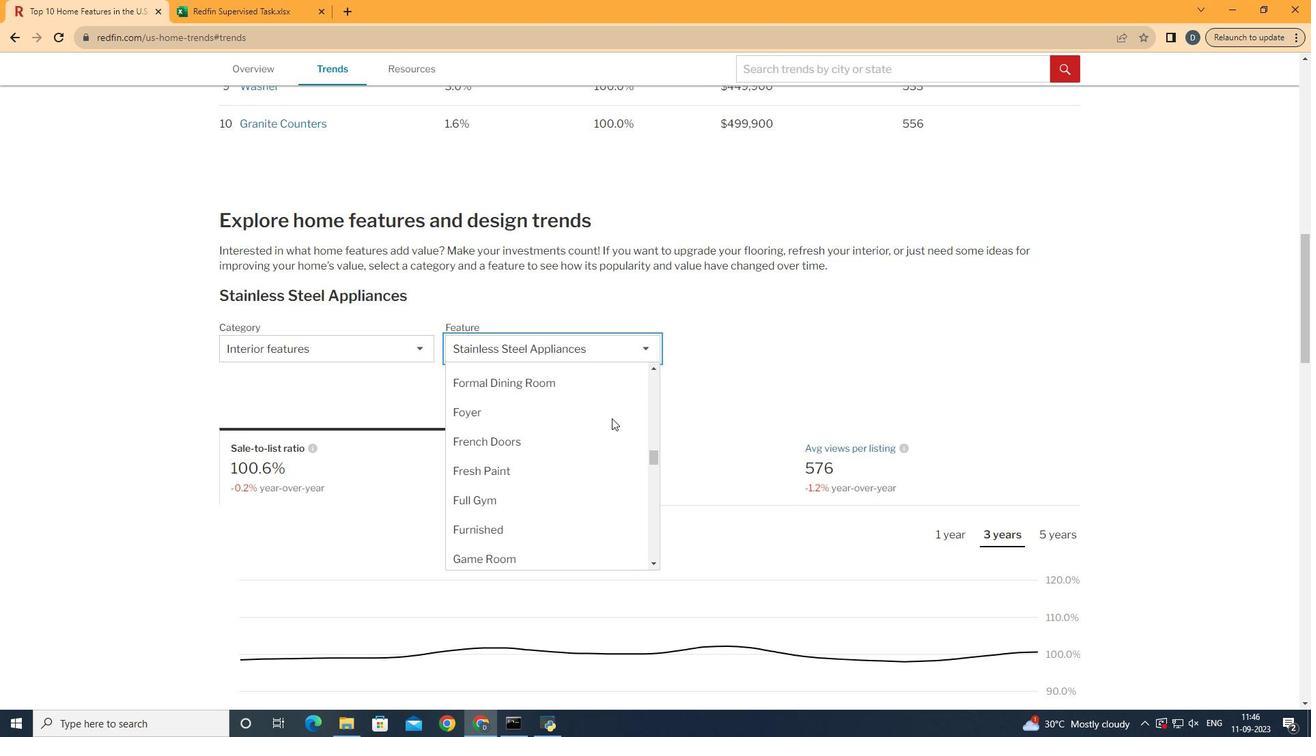
Action: Mouse scrolled (604, 406) with delta (0, 0)
Screenshot: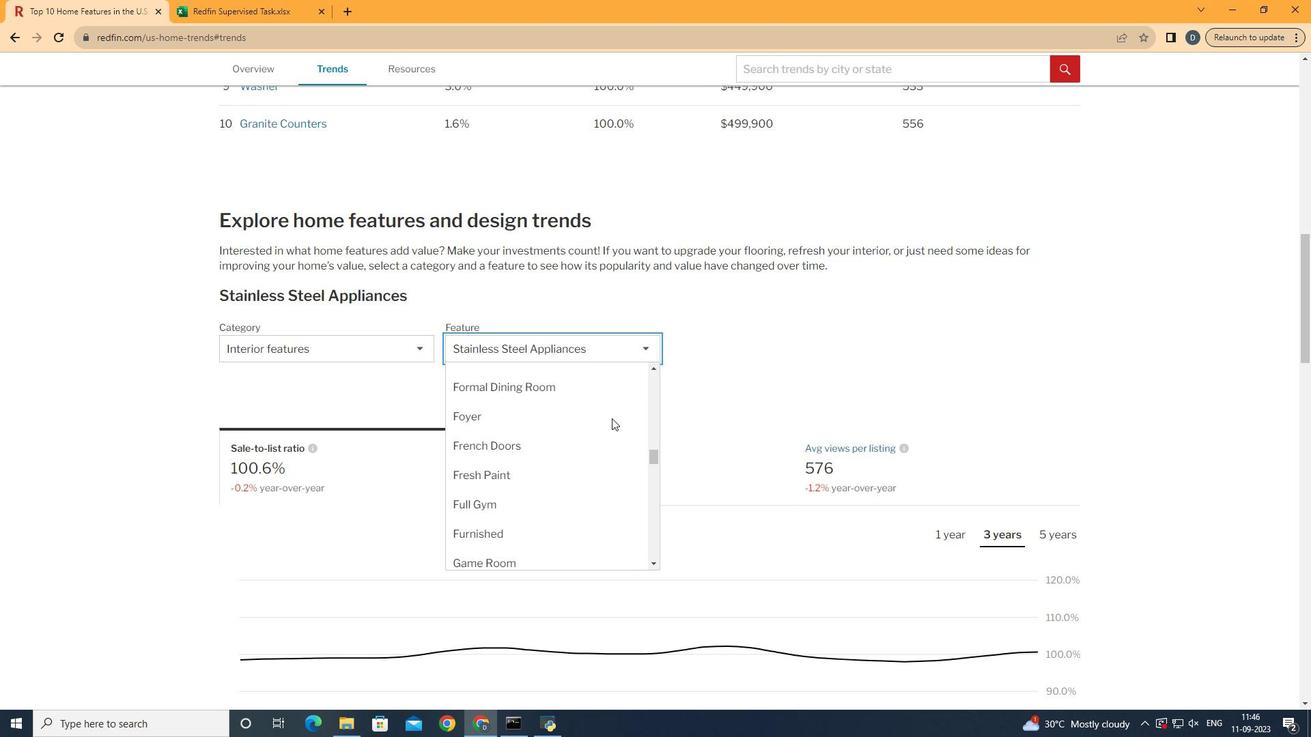 
Action: Mouse scrolled (604, 406) with delta (0, 0)
Screenshot: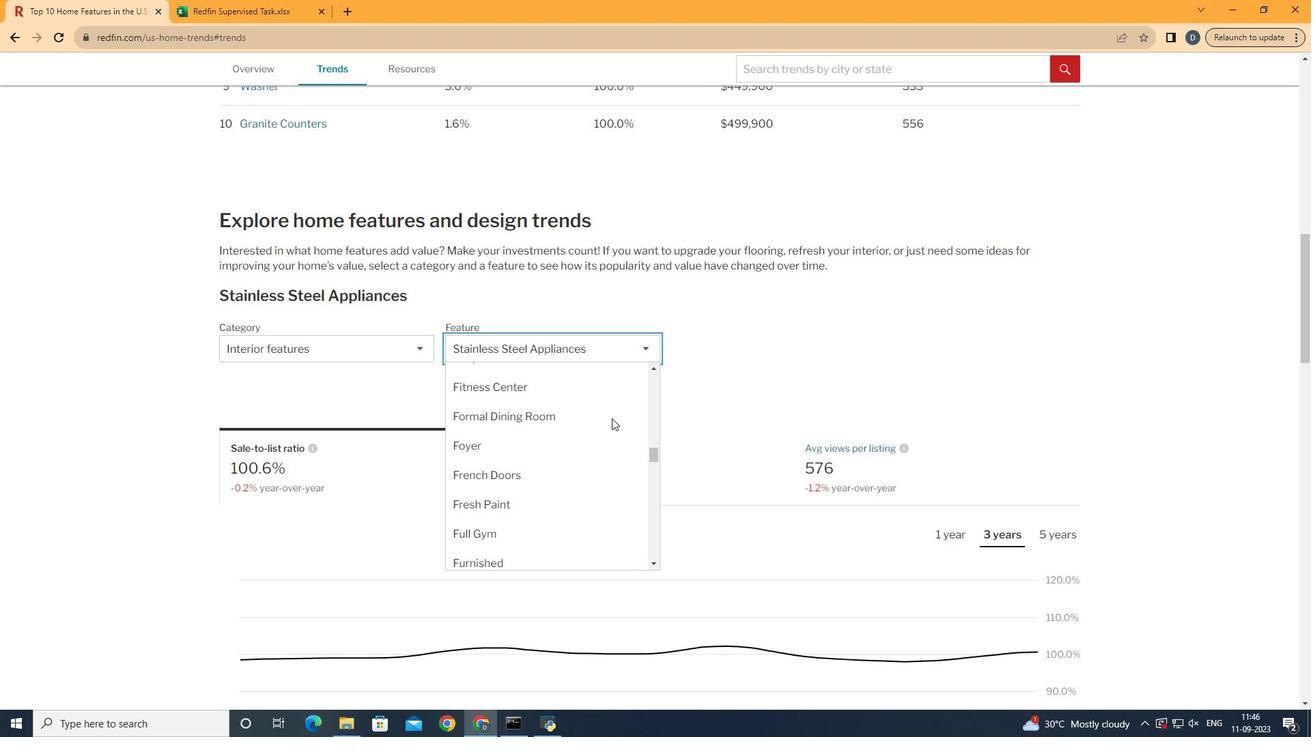 
Action: Mouse scrolled (604, 406) with delta (0, 0)
Screenshot: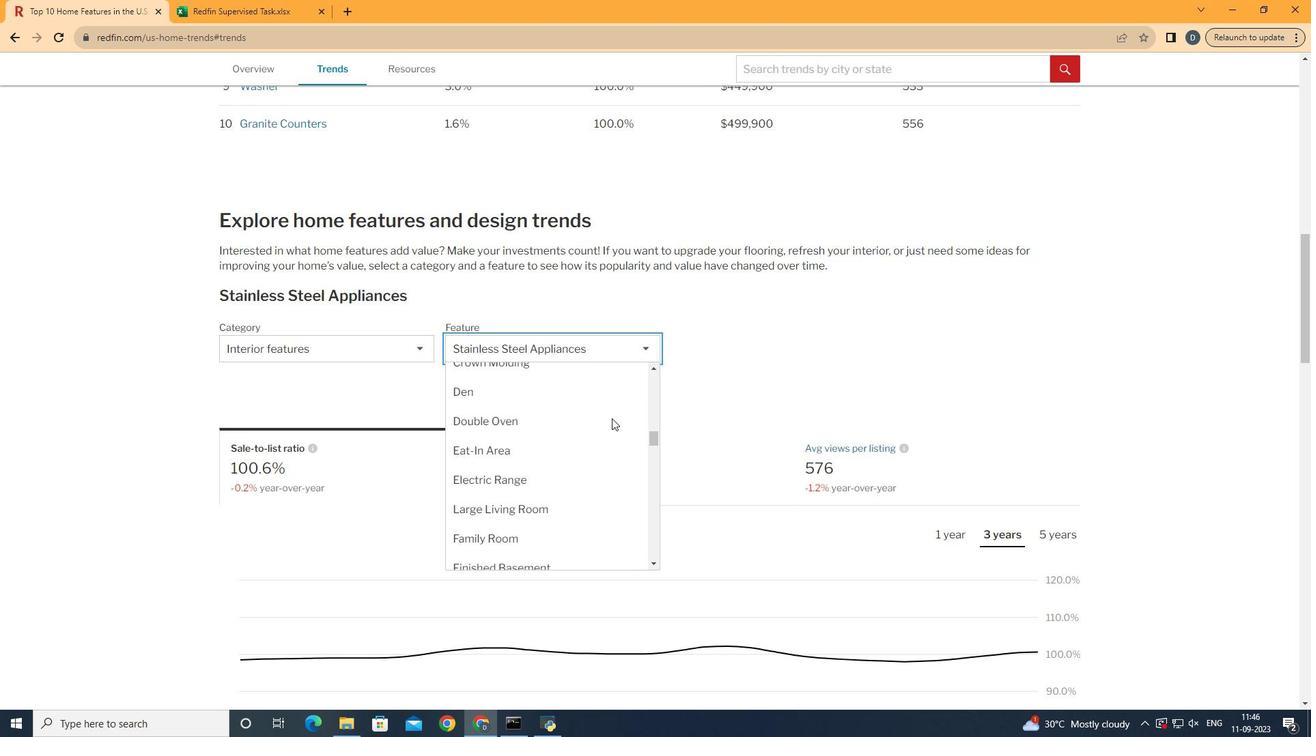 
Action: Mouse scrolled (604, 406) with delta (0, 0)
Screenshot: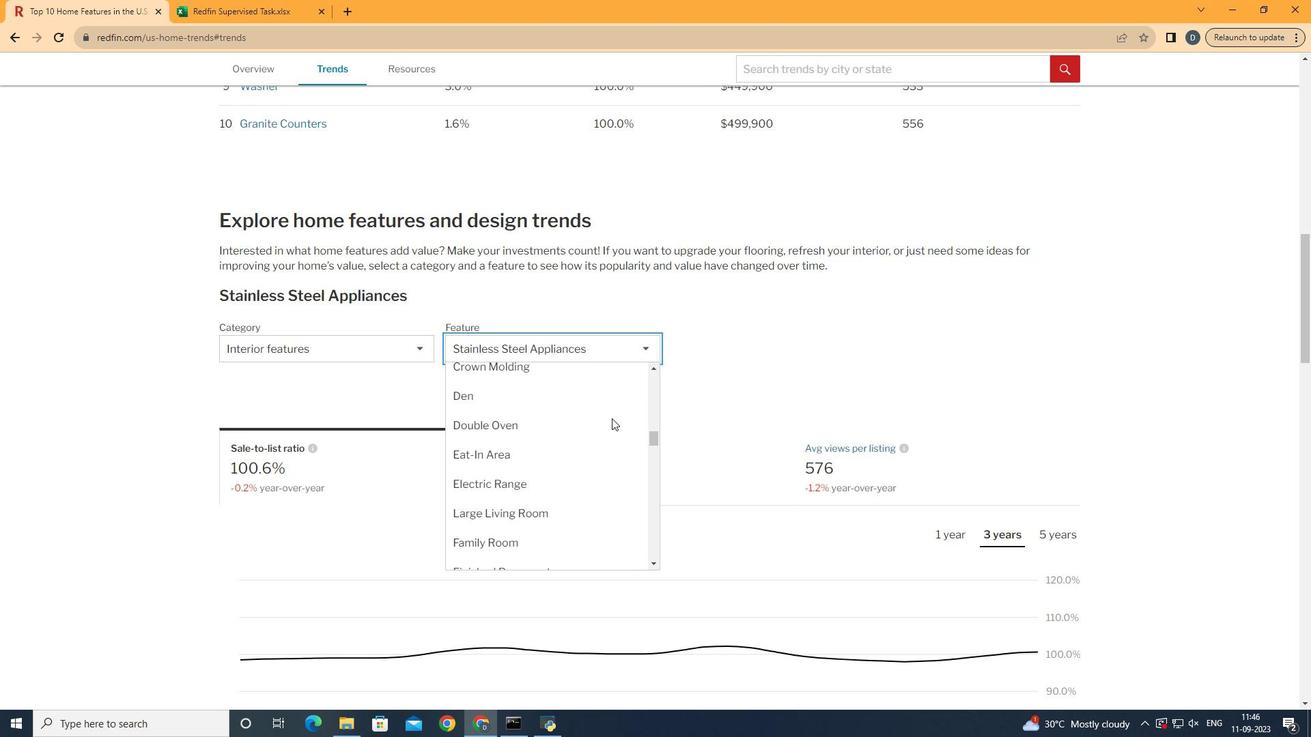 
Action: Mouse scrolled (604, 406) with delta (0, 0)
Screenshot: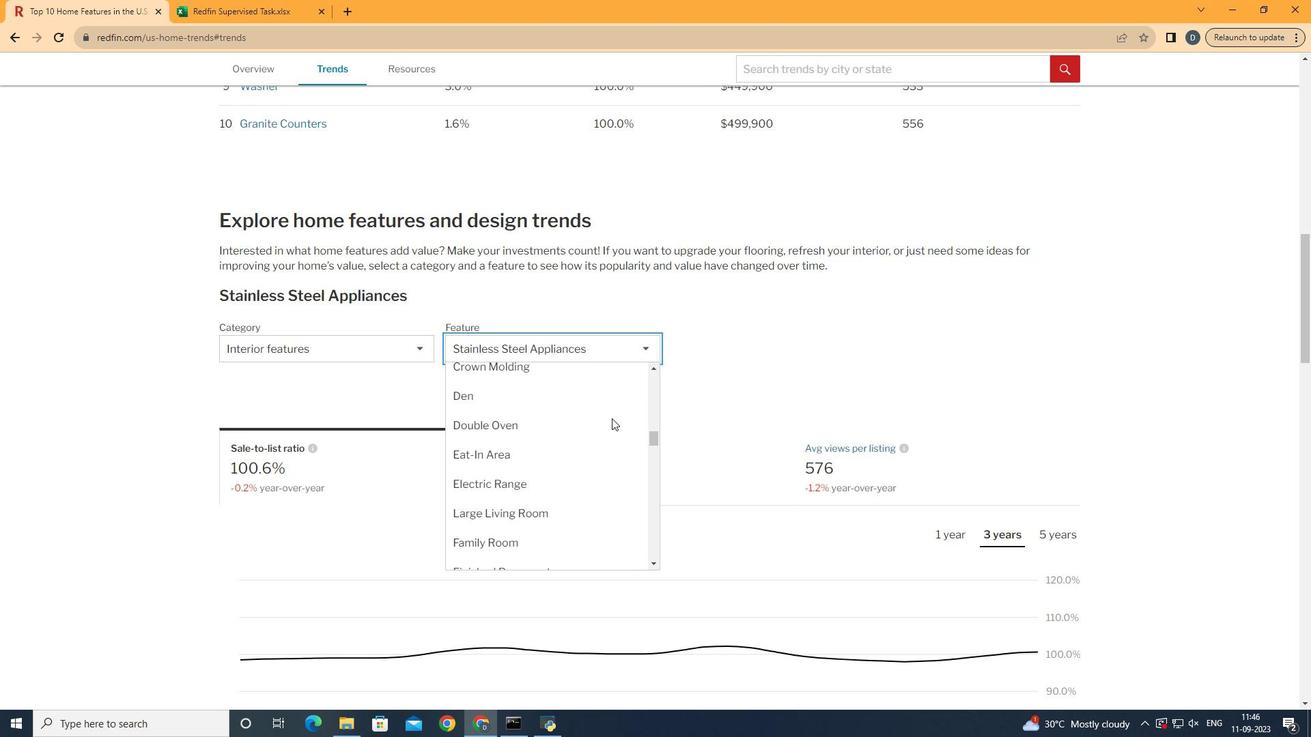 
Action: Mouse scrolled (604, 406) with delta (0, 0)
Screenshot: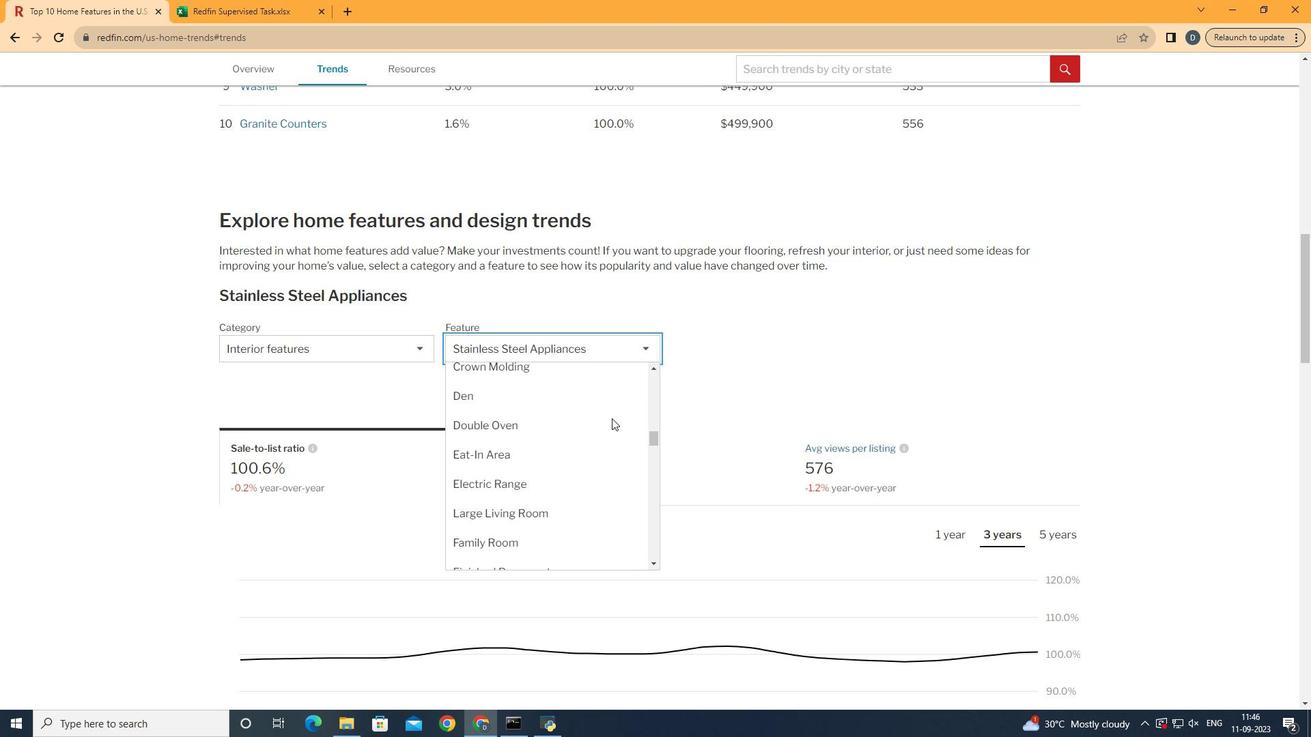 
Action: Mouse scrolled (604, 406) with delta (0, 0)
Screenshot: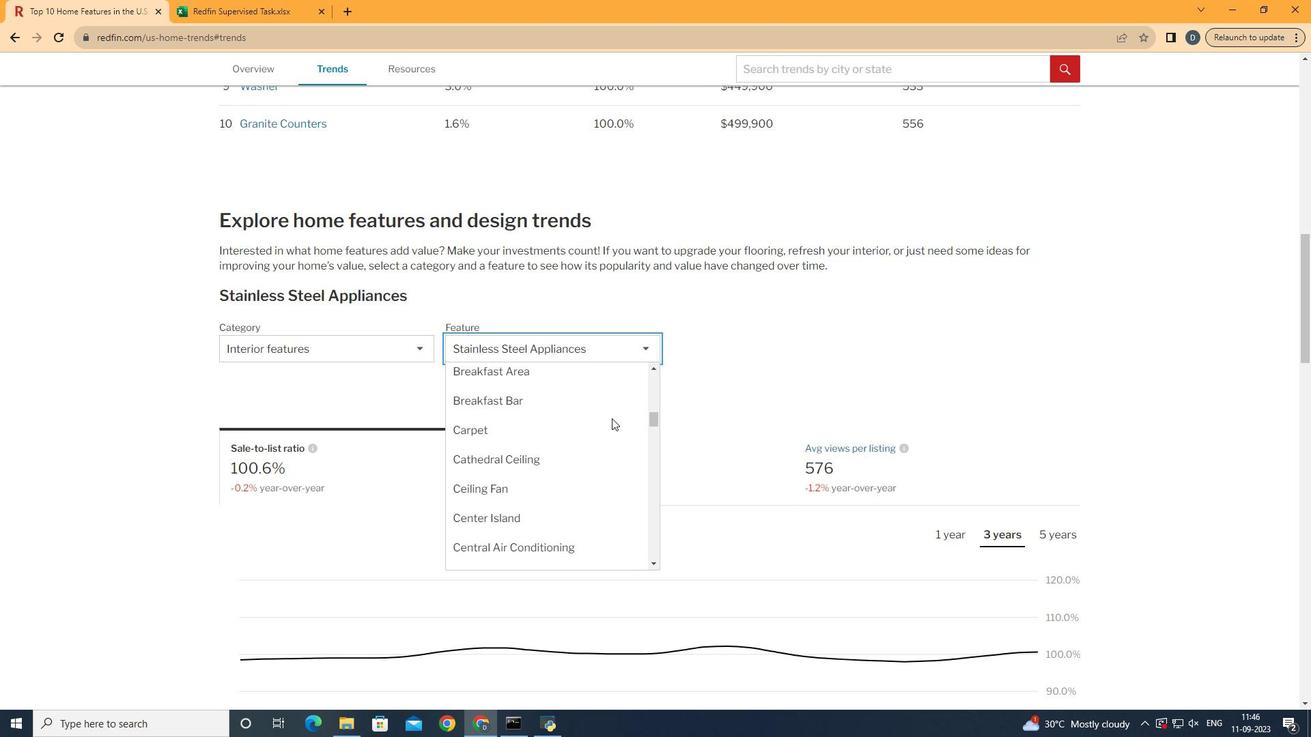 
Action: Mouse scrolled (604, 406) with delta (0, 0)
Screenshot: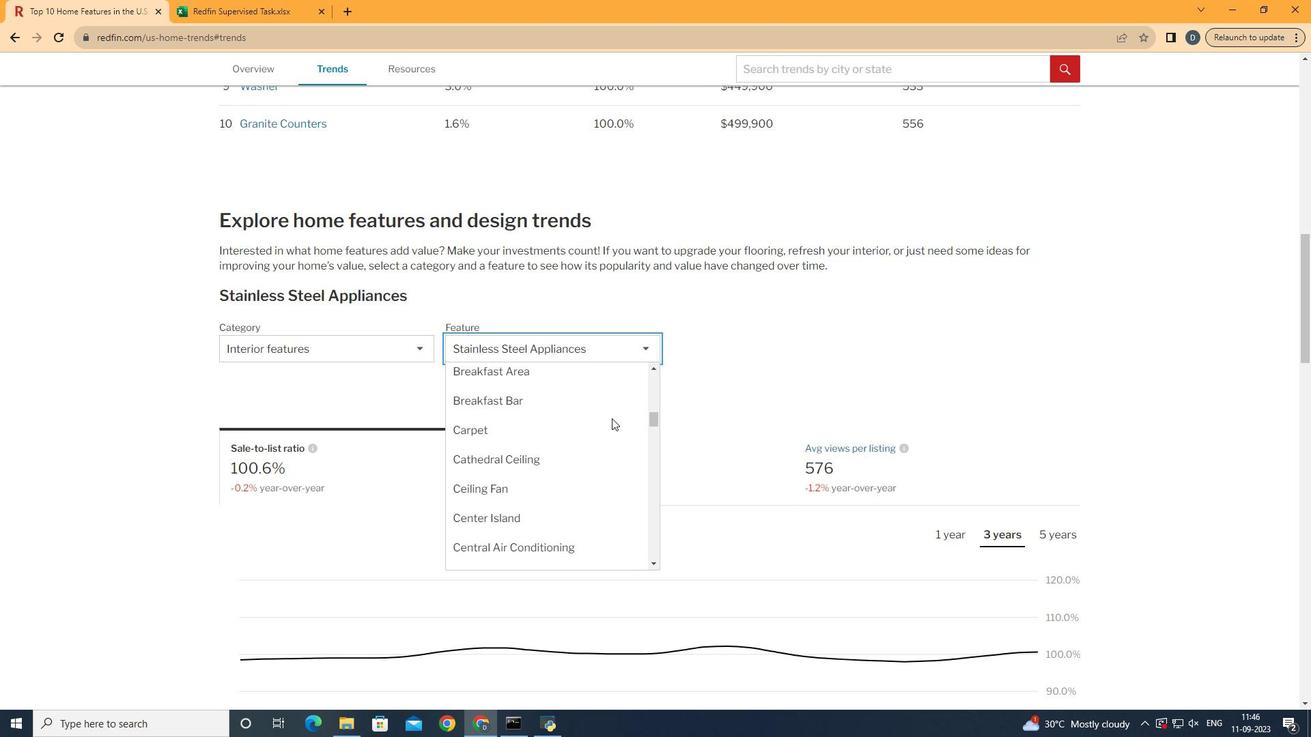 
Action: Mouse scrolled (604, 406) with delta (0, 0)
Screenshot: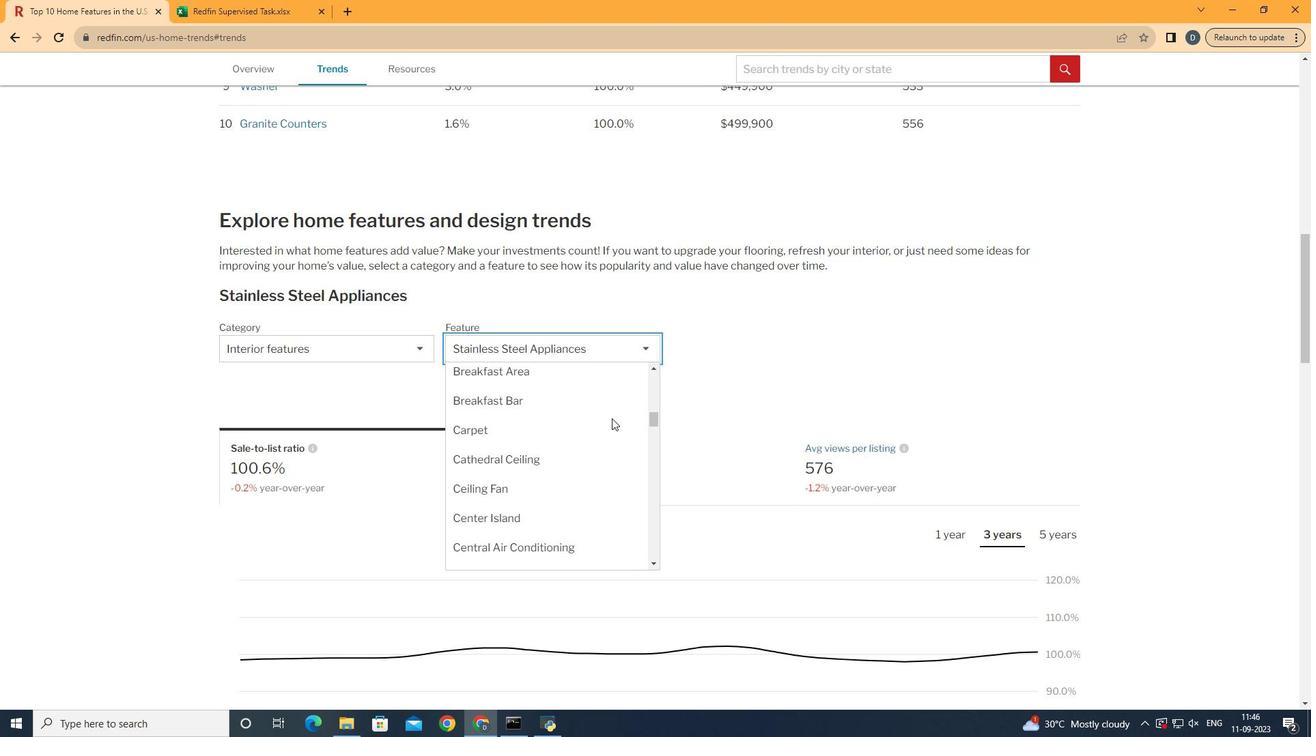 
Action: Mouse scrolled (604, 406) with delta (0, 0)
Screenshot: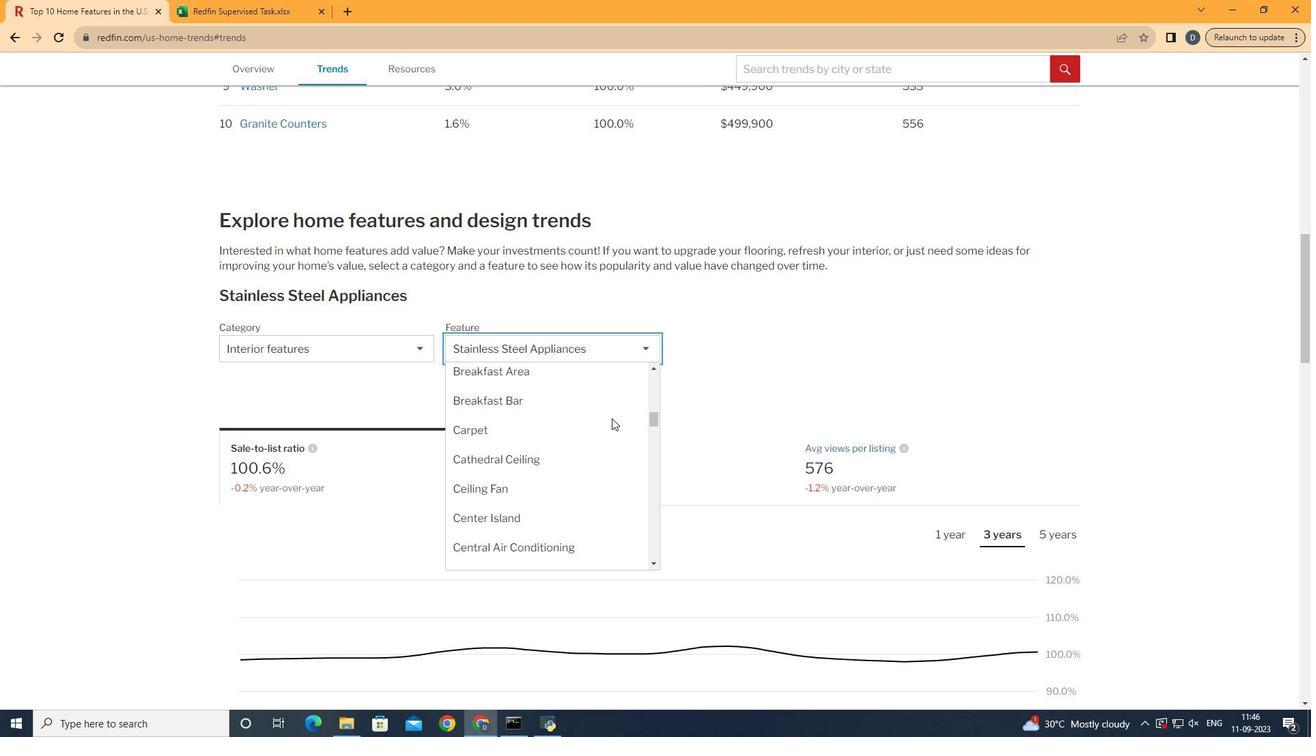 
Action: Mouse scrolled (604, 406) with delta (0, 0)
Screenshot: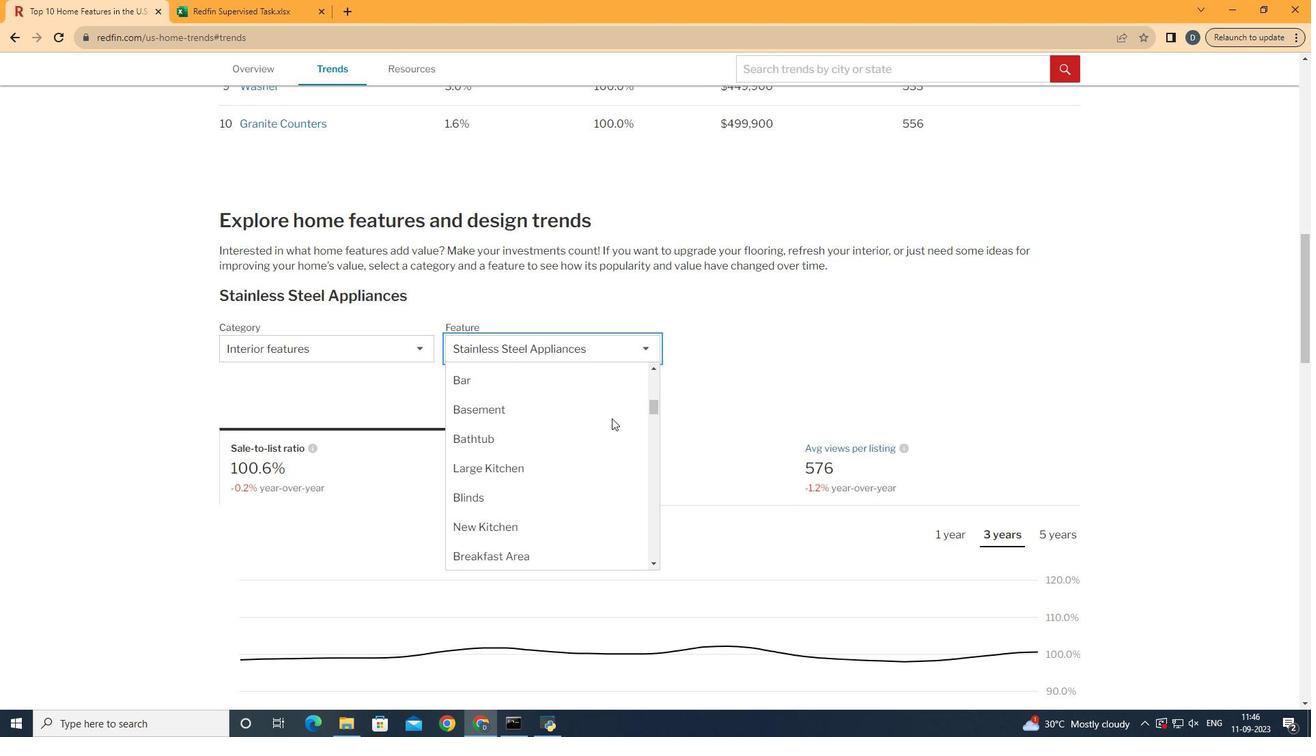 
Action: Mouse scrolled (604, 406) with delta (0, 0)
Screenshot: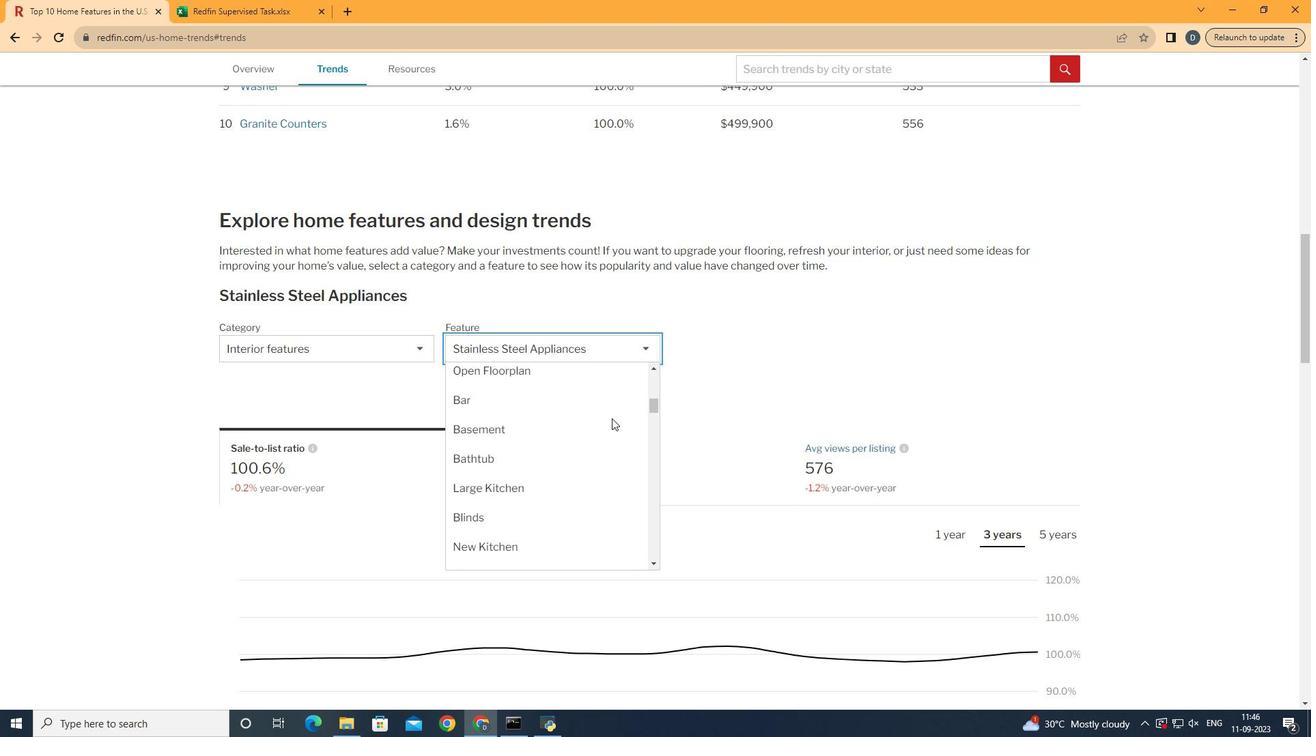 
Action: Mouse scrolled (604, 406) with delta (0, 0)
Screenshot: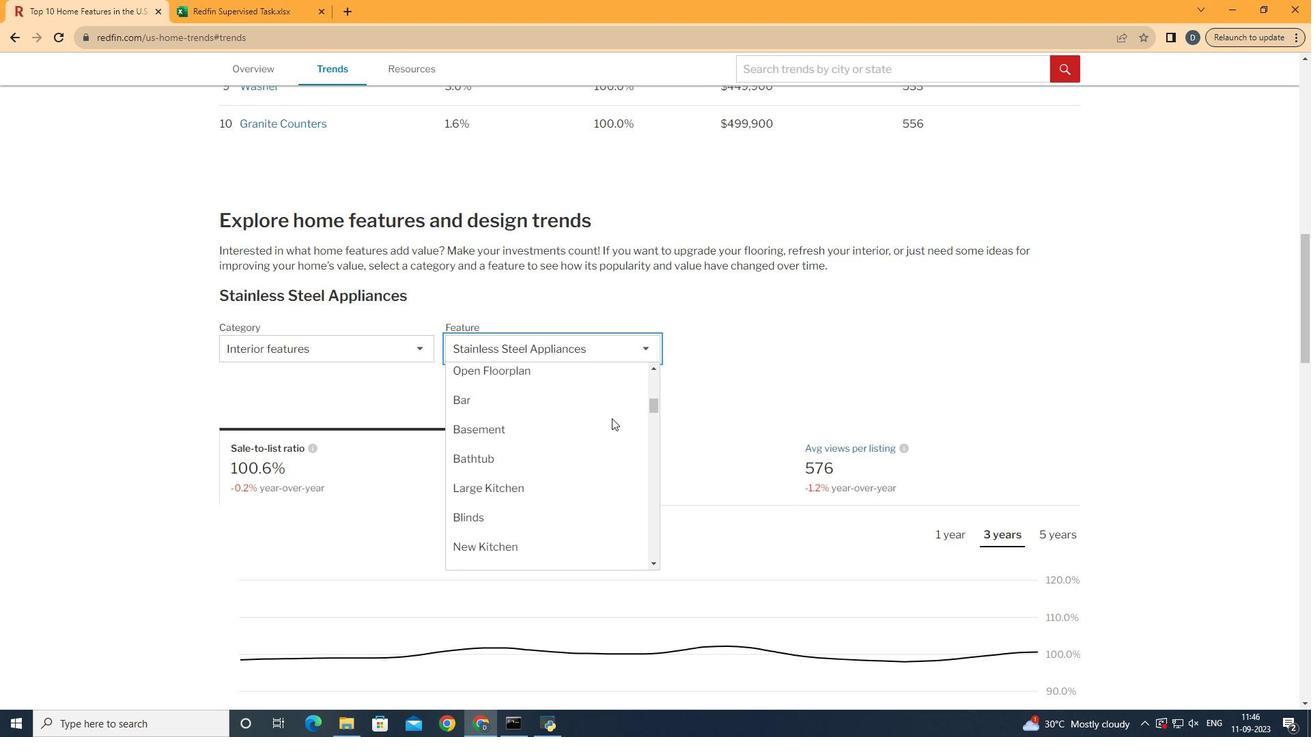 
Action: Mouse scrolled (604, 405) with delta (0, 0)
Screenshot: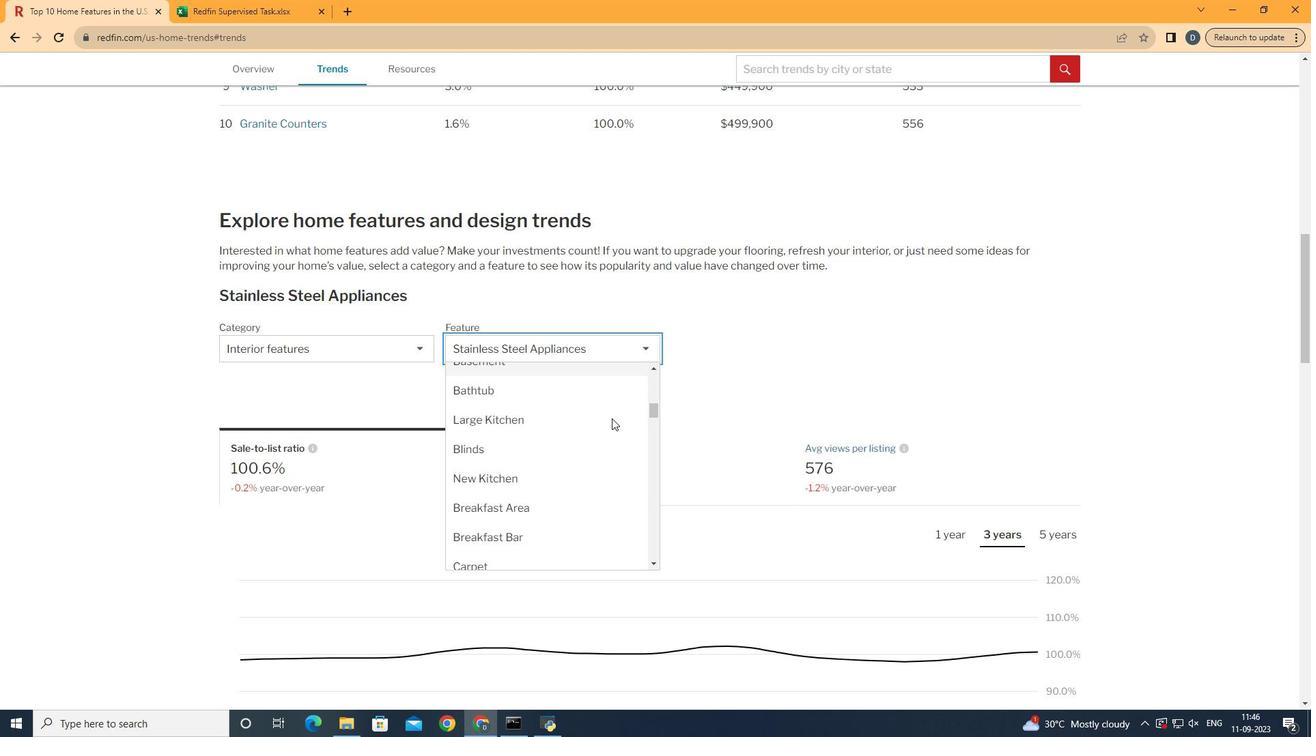 
Action: Mouse scrolled (604, 405) with delta (0, 0)
Screenshot: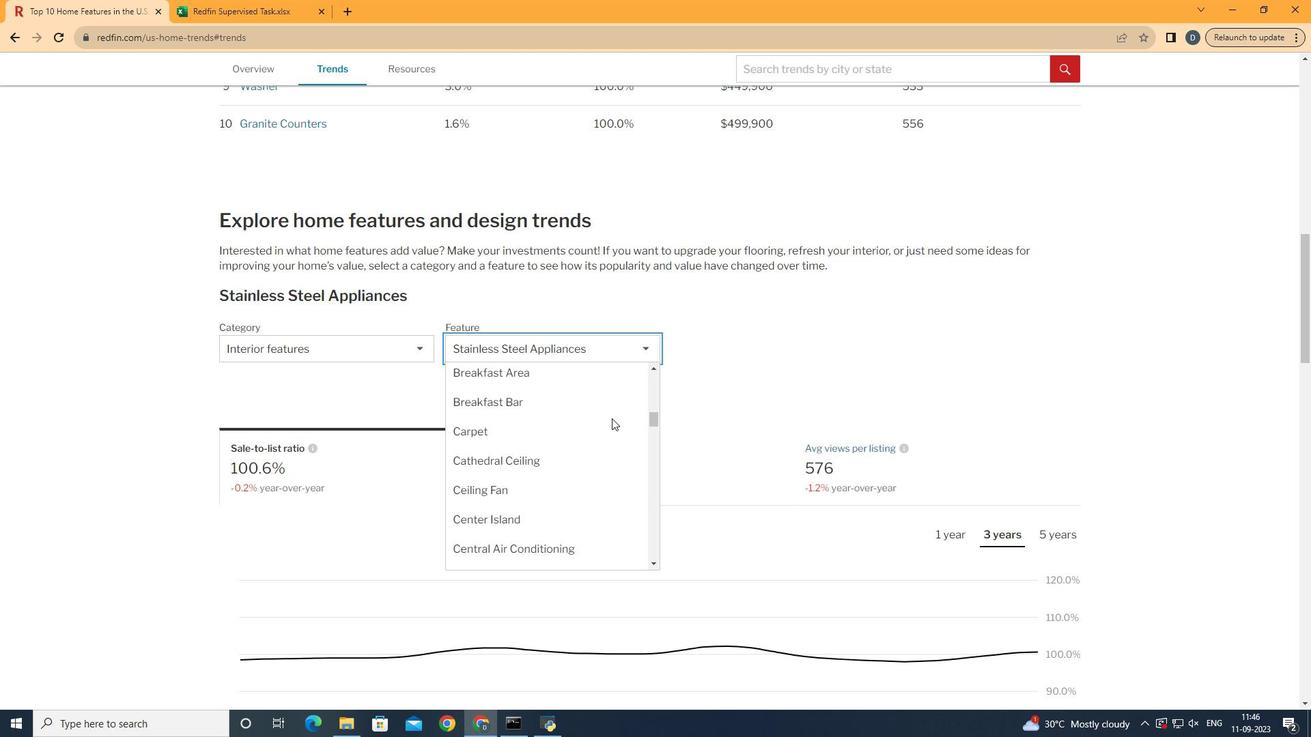 
Action: Mouse scrolled (604, 405) with delta (0, 0)
Screenshot: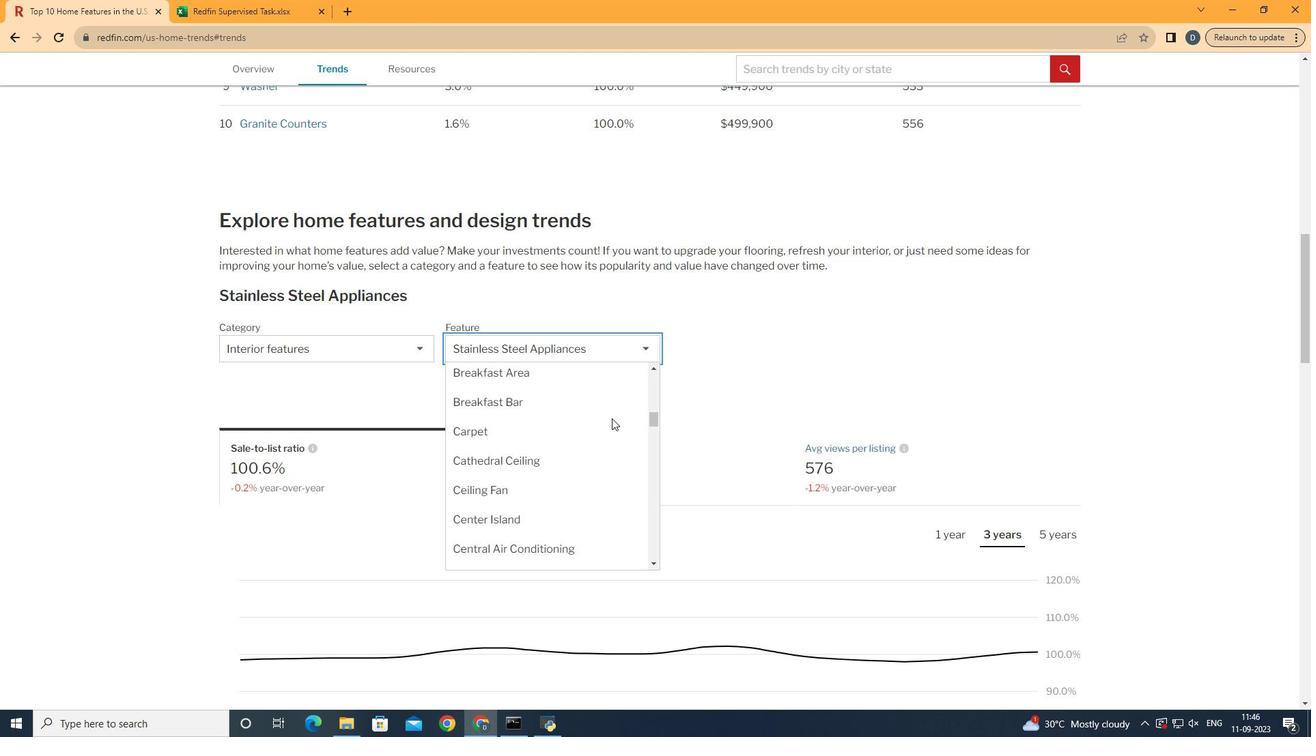 
Action: Mouse moved to (603, 405)
Screenshot: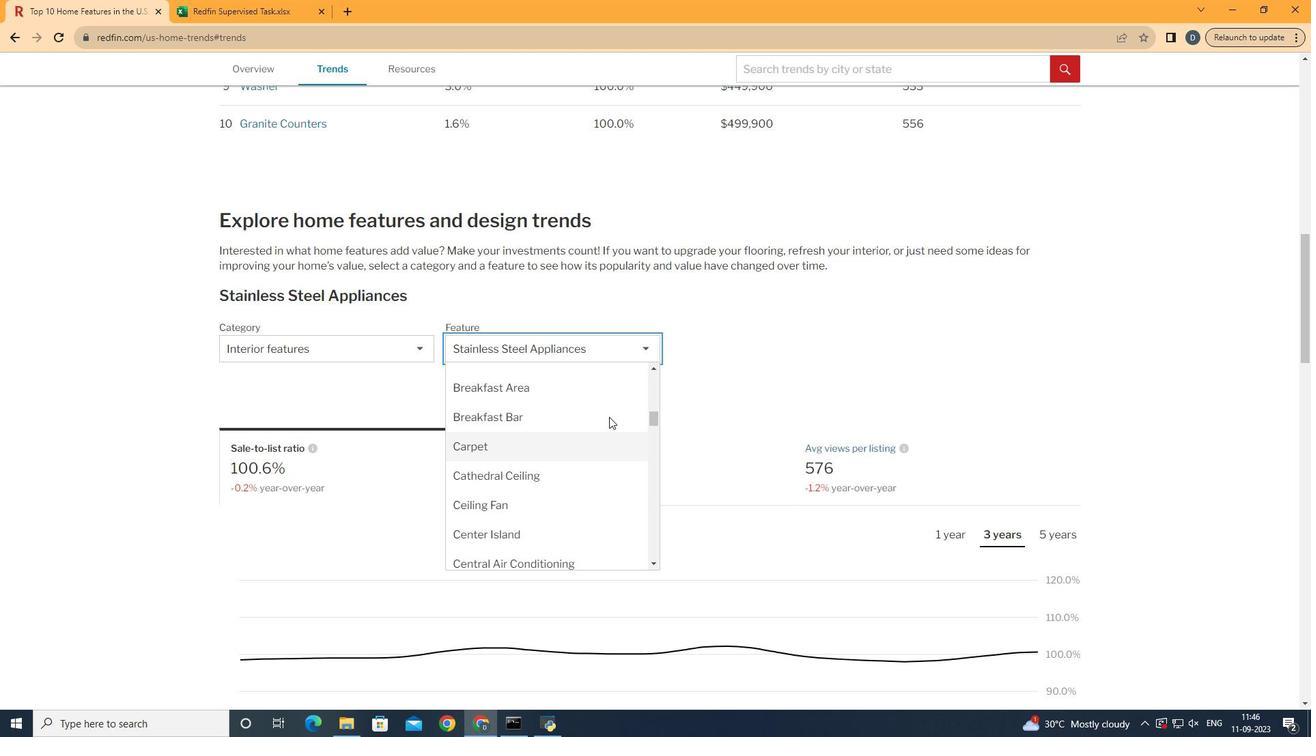 
Action: Mouse scrolled (603, 405) with delta (0, 0)
Screenshot: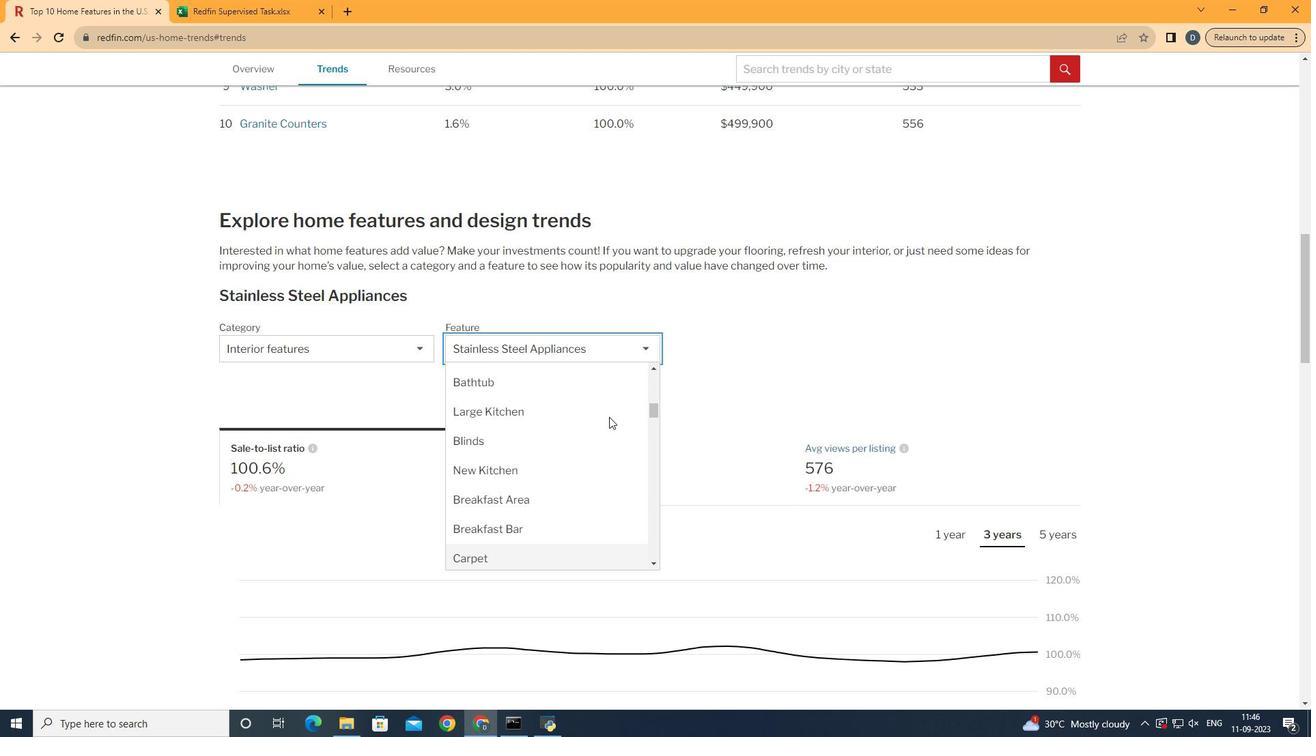 
Action: Mouse scrolled (603, 405) with delta (0, 0)
Screenshot: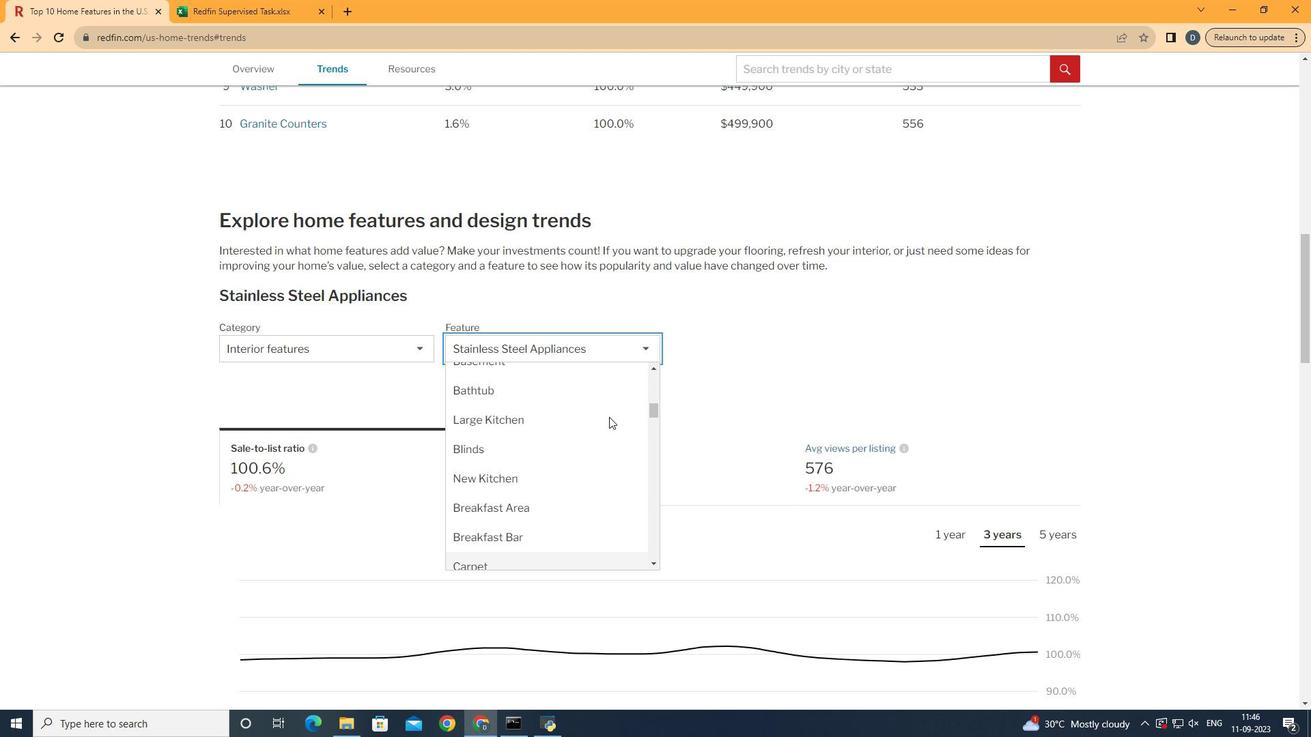 
Action: Mouse moved to (602, 407)
Screenshot: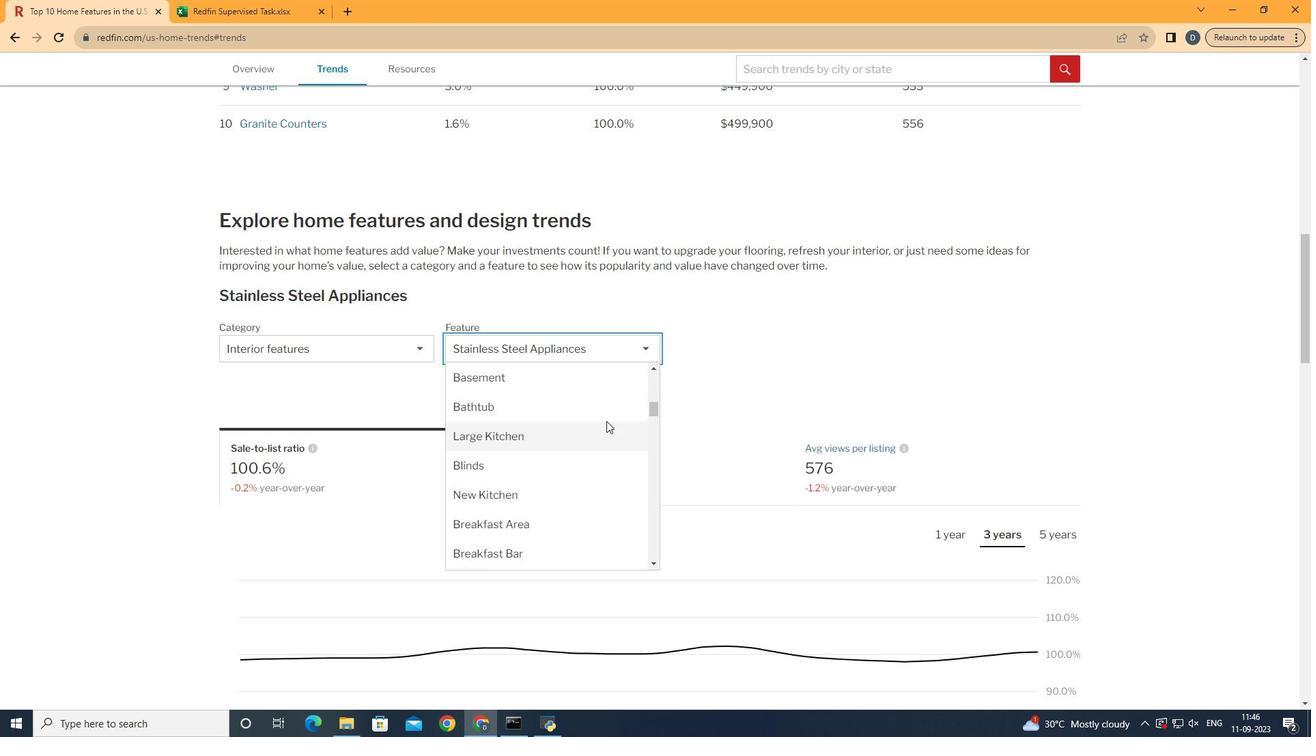 
Action: Mouse scrolled (602, 407) with delta (0, 0)
Screenshot: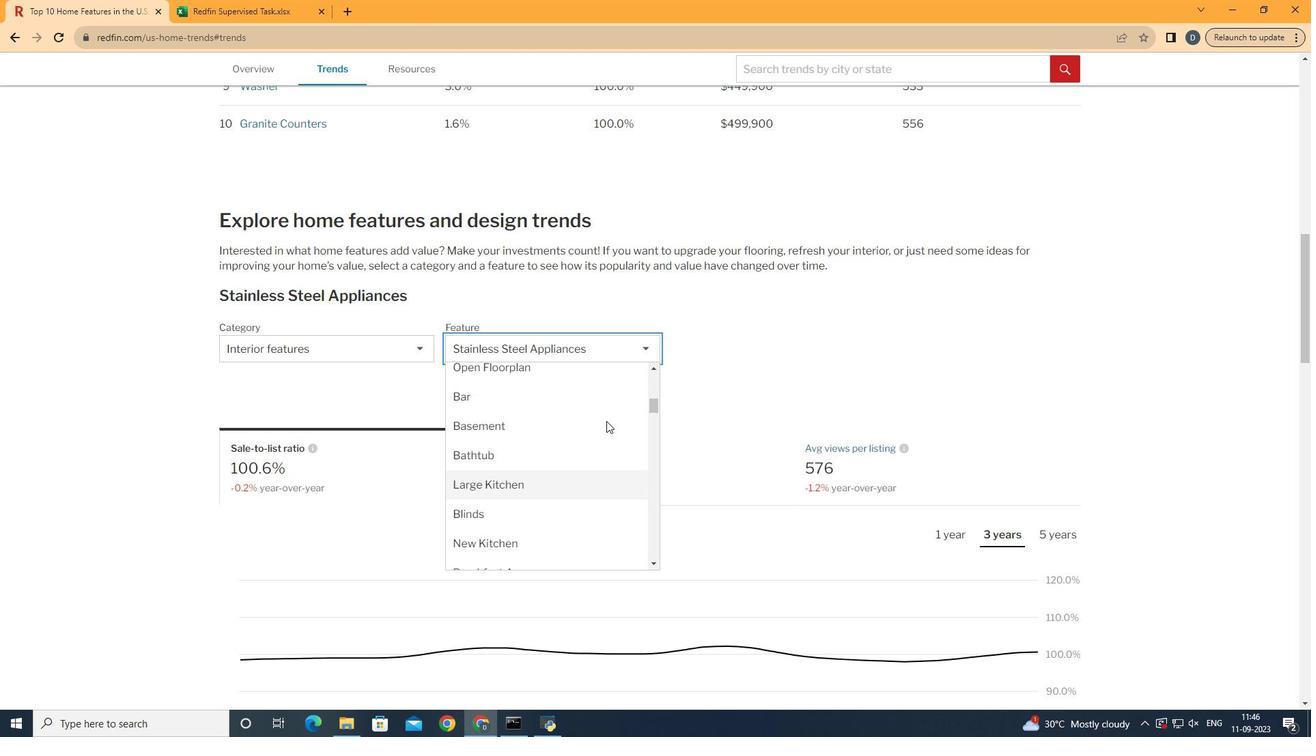 
Action: Mouse scrolled (602, 407) with delta (0, 0)
Screenshot: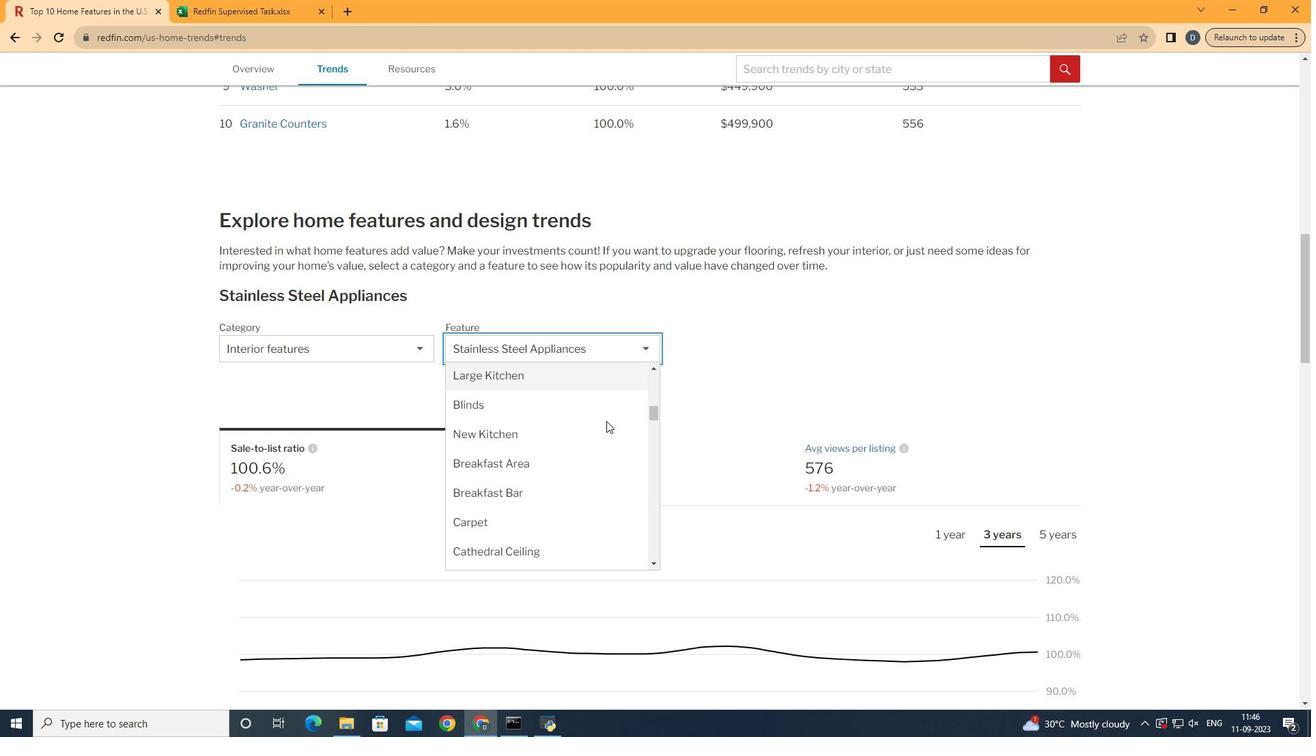 
Action: Mouse scrolled (602, 407) with delta (0, 0)
Screenshot: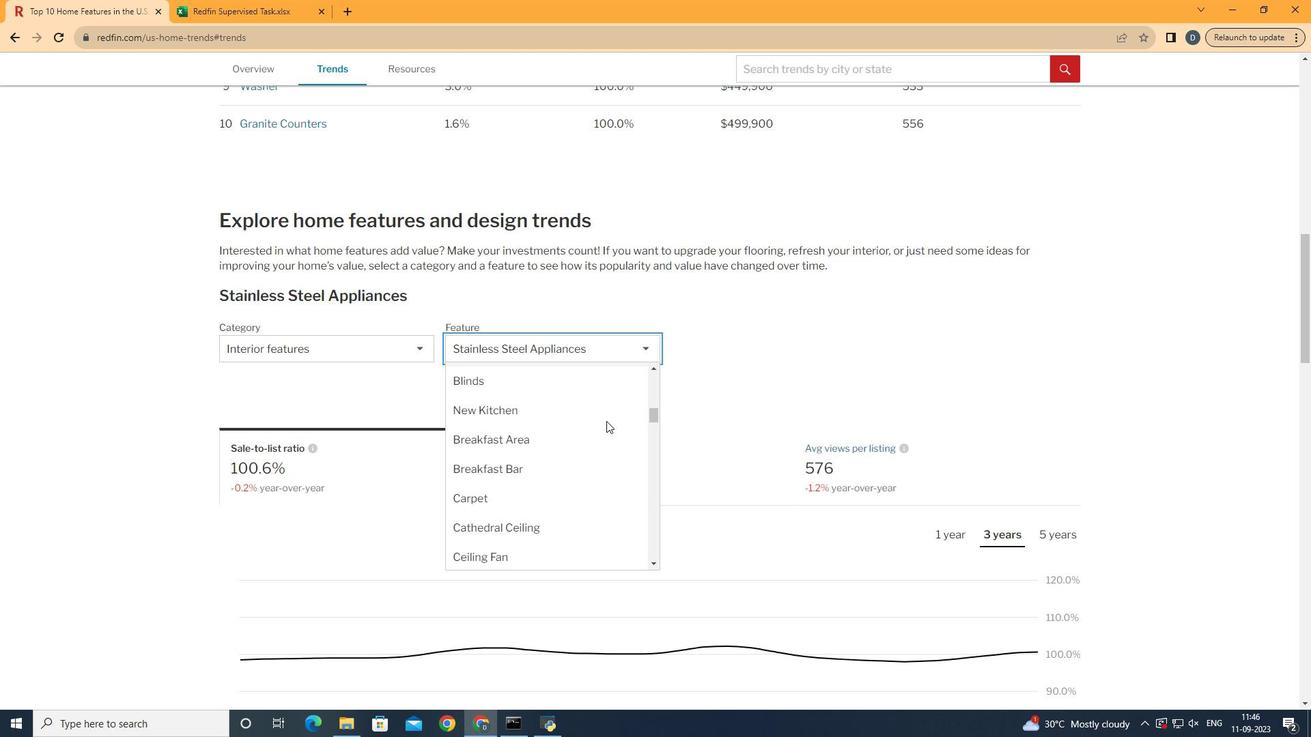 
Action: Mouse moved to (605, 400)
Screenshot: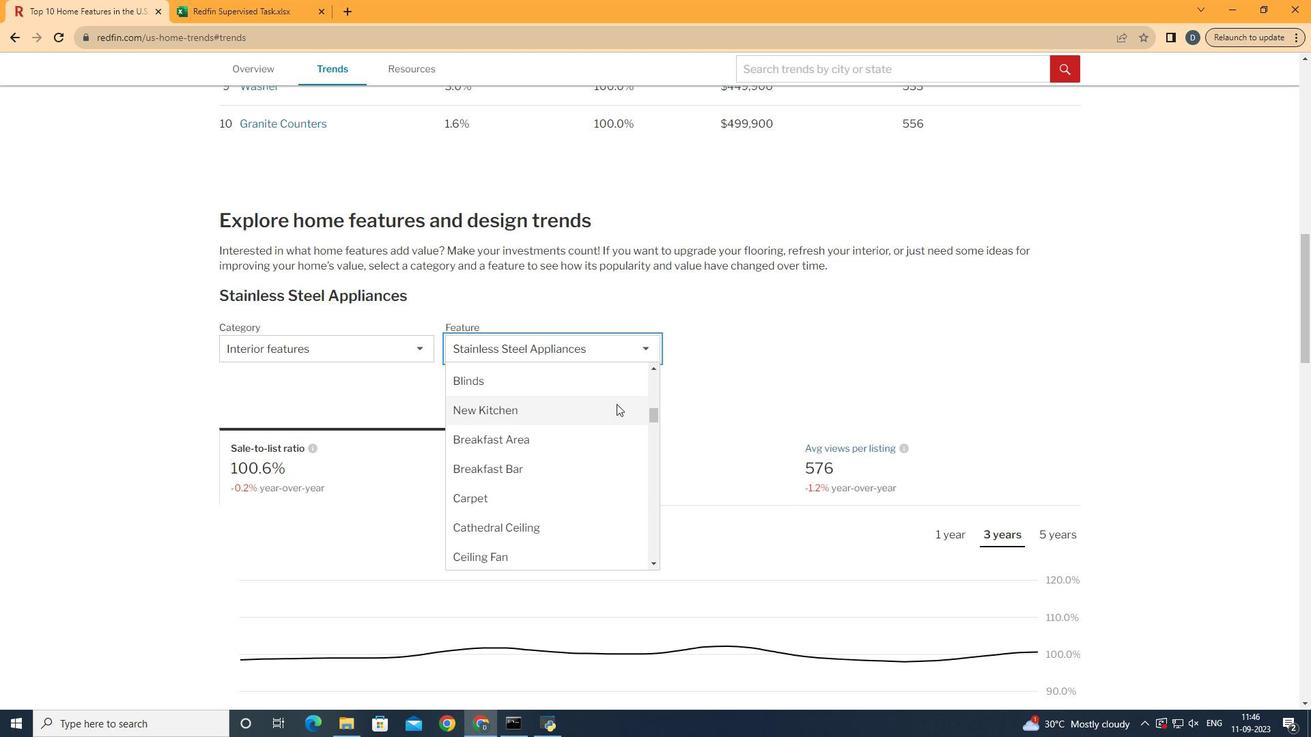
Action: Mouse pressed left at (605, 400)
Screenshot: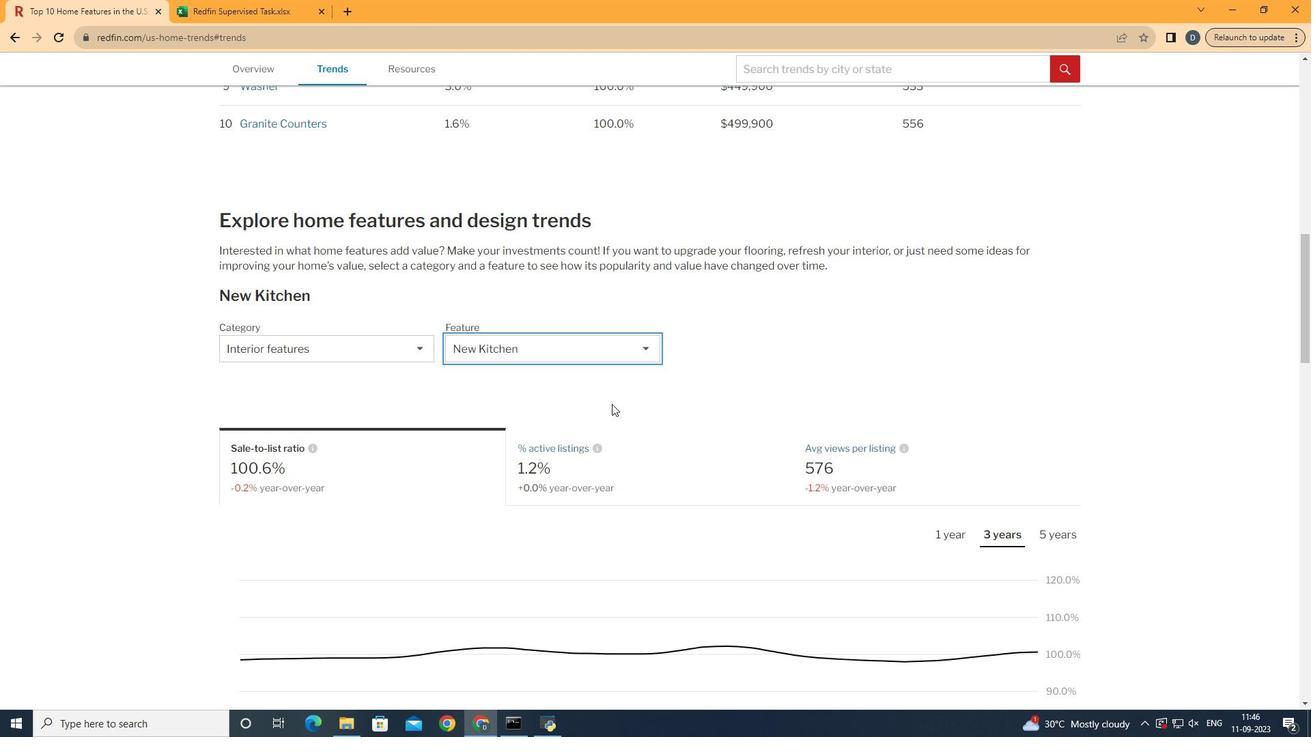 
Action: Mouse moved to (544, 434)
Screenshot: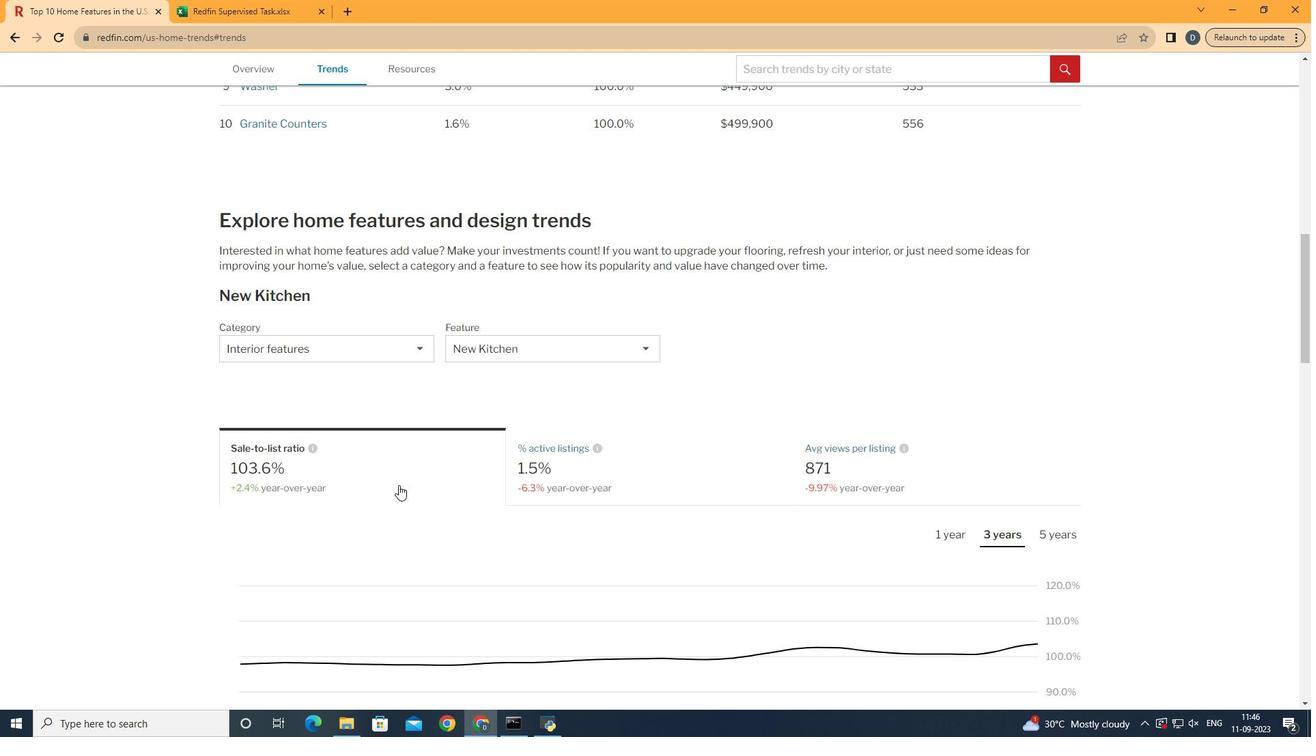 
Action: Mouse pressed left at (544, 434)
Screenshot: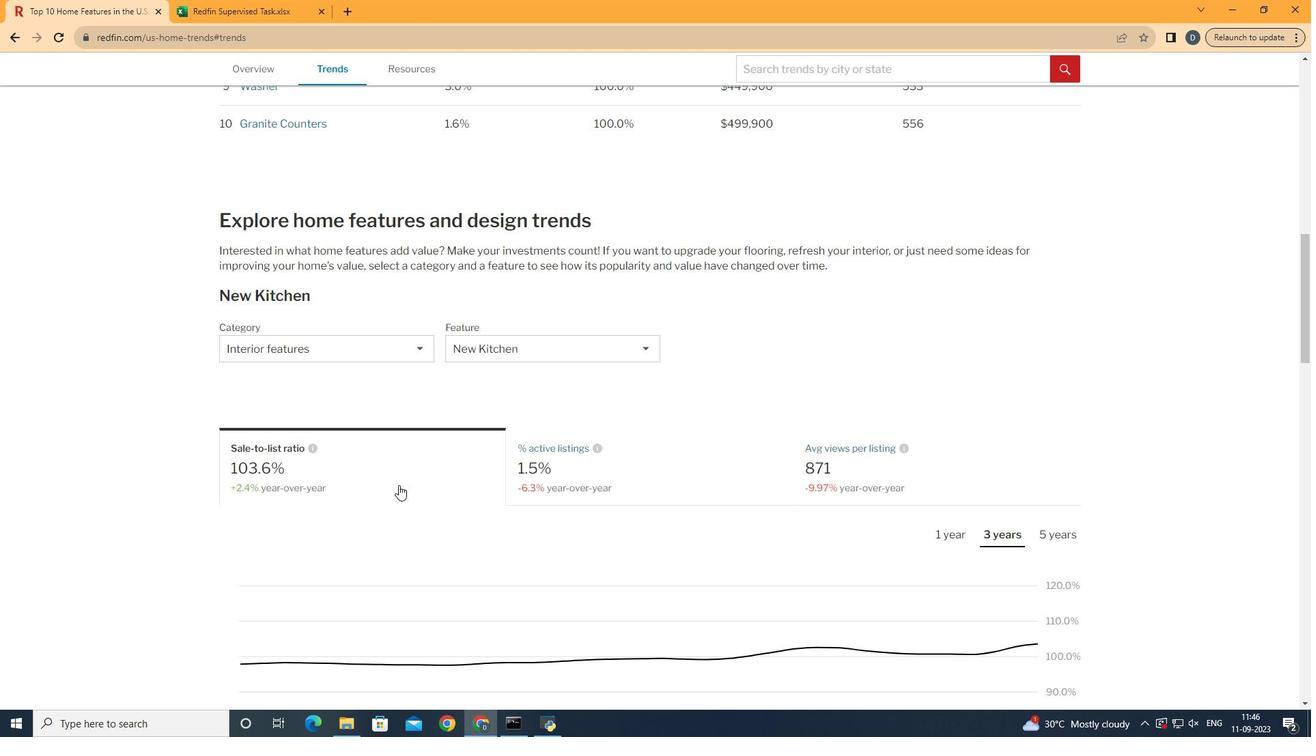 
Action: Mouse moved to (544, 434)
Screenshot: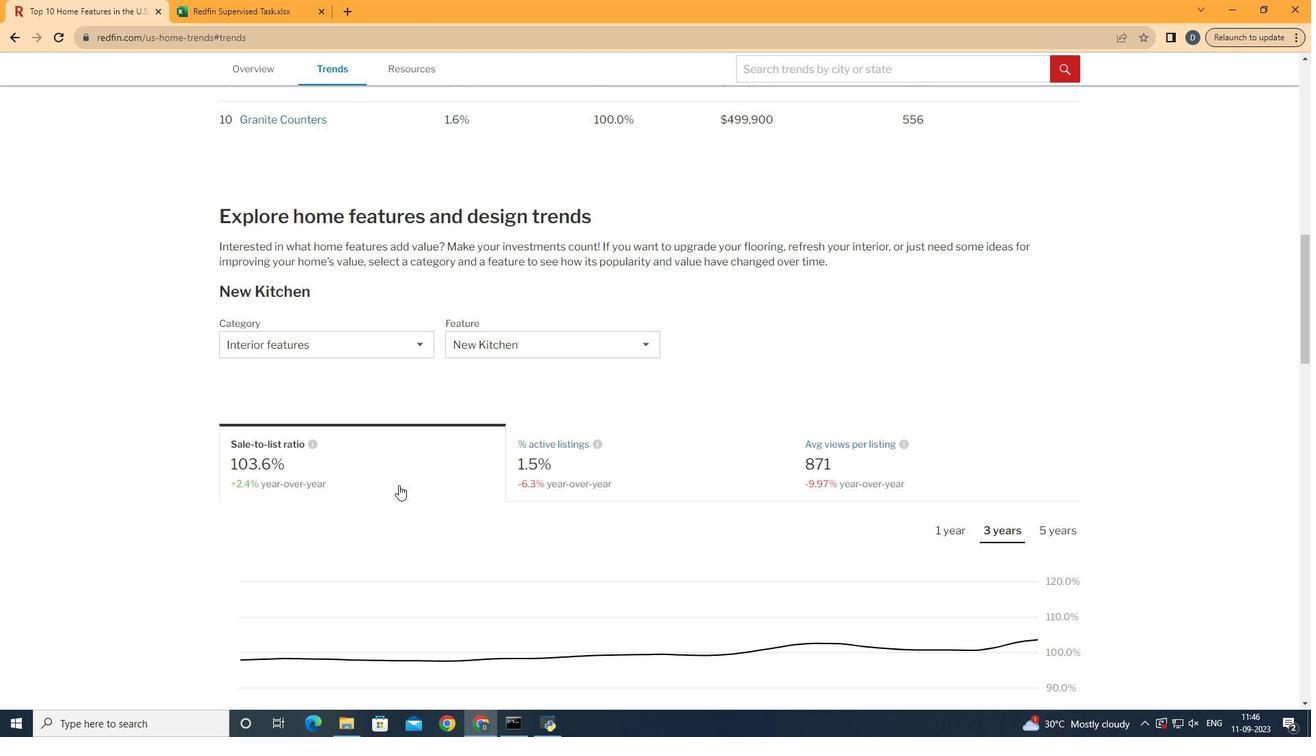 
Action: Mouse scrolled (544, 433) with delta (0, 0)
Screenshot: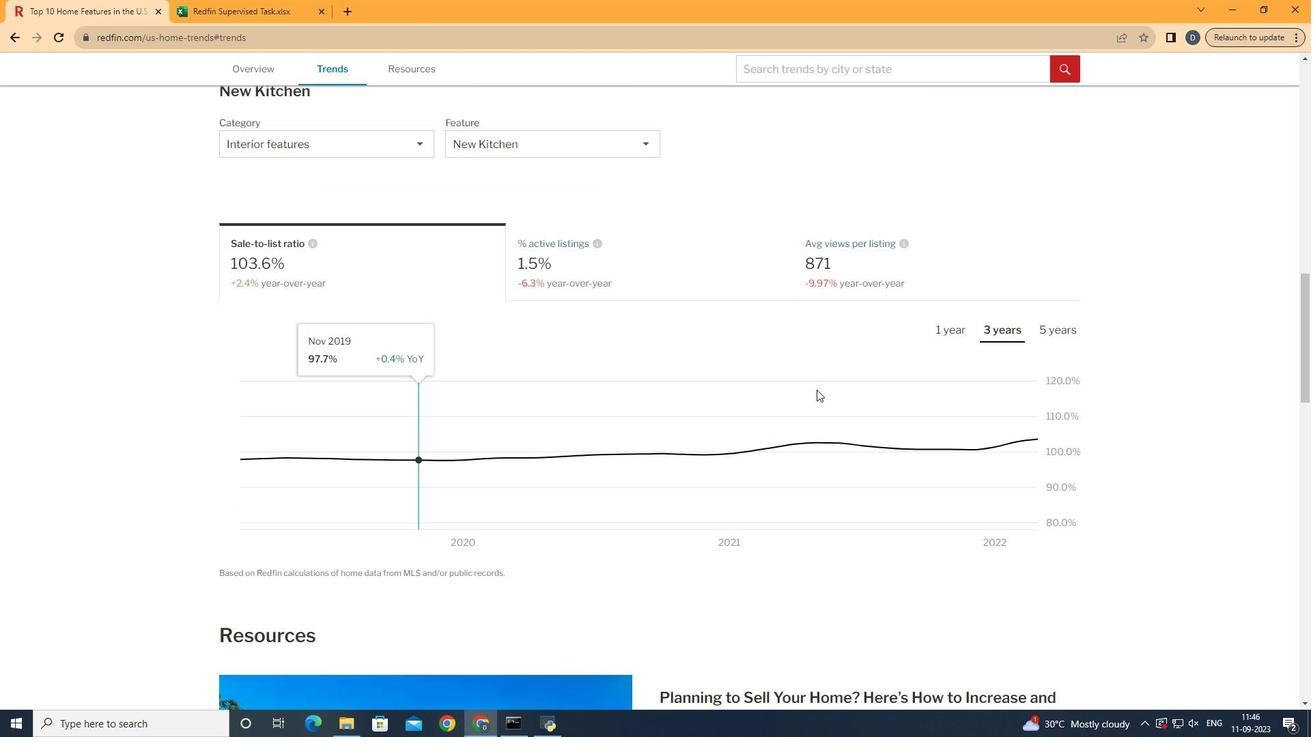 
Action: Mouse scrolled (544, 433) with delta (0, 0)
Screenshot: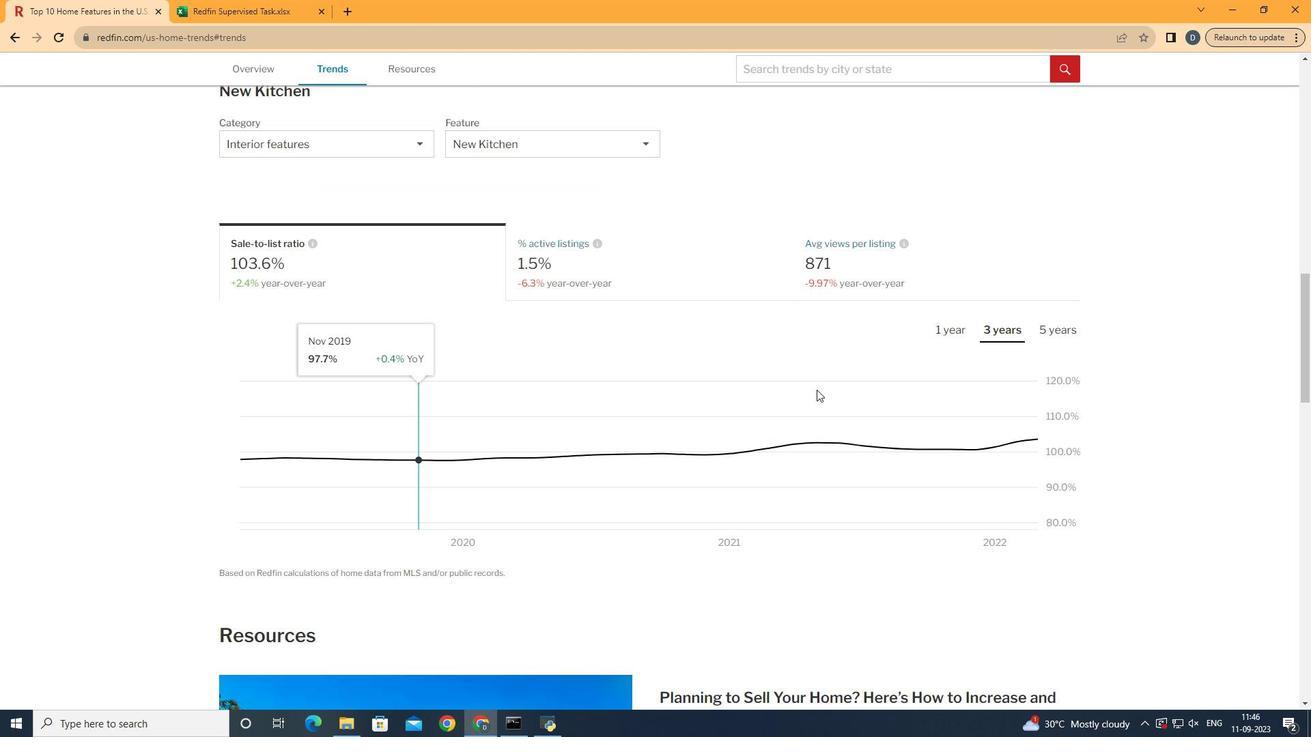 
Action: Mouse scrolled (544, 433) with delta (0, 0)
Screenshot: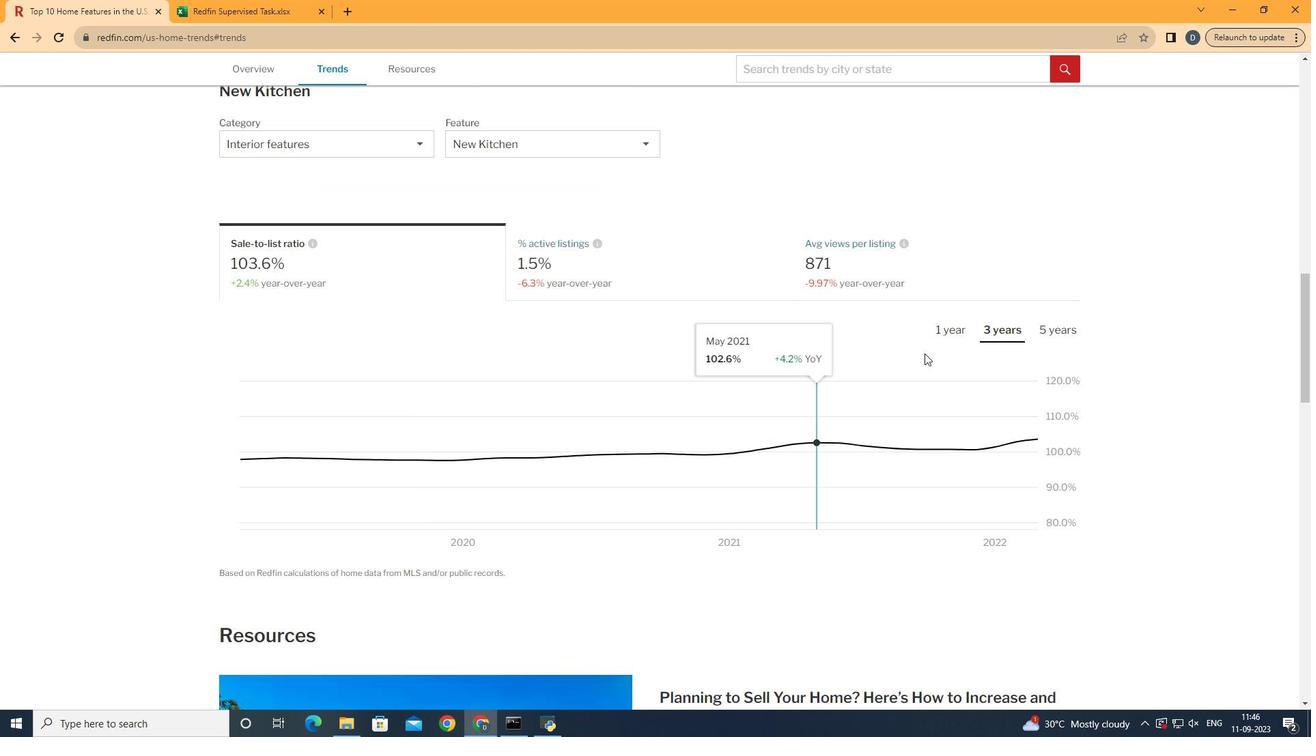 
Action: Mouse moved to (717, 368)
Screenshot: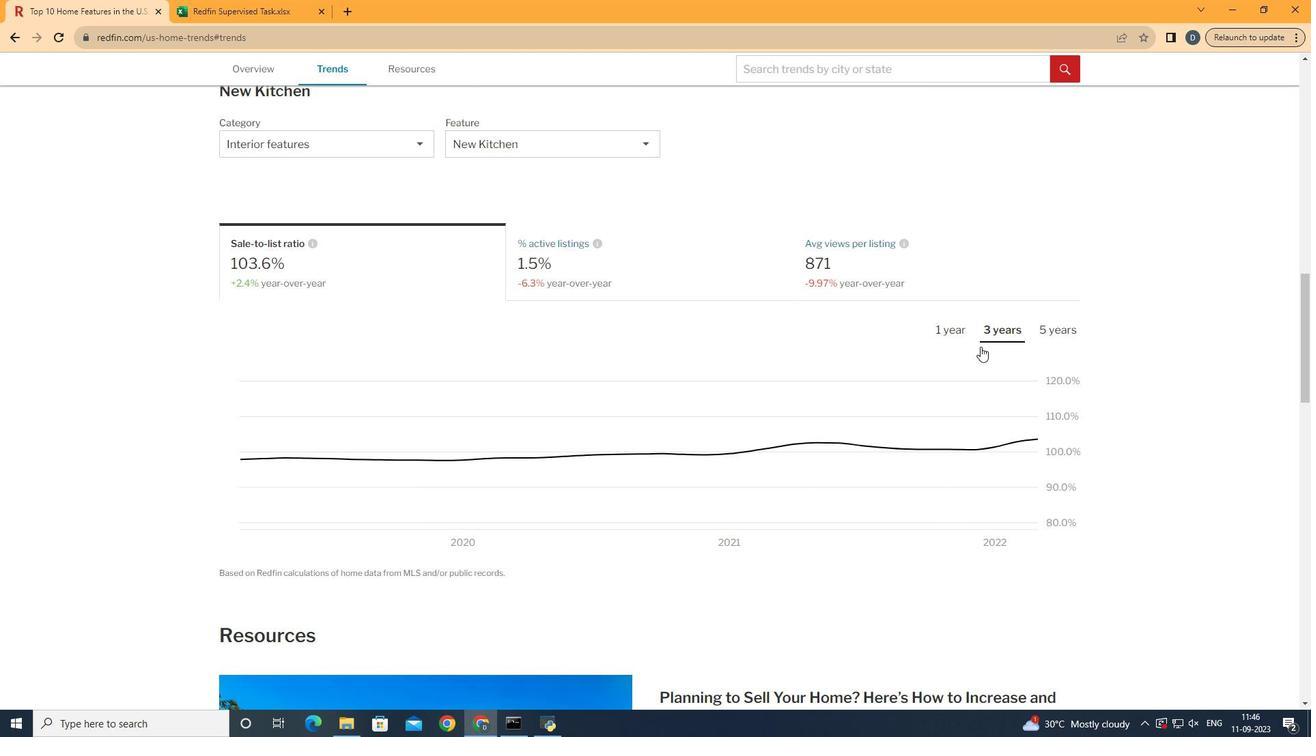 
Action: Mouse pressed left at (717, 368)
Screenshot: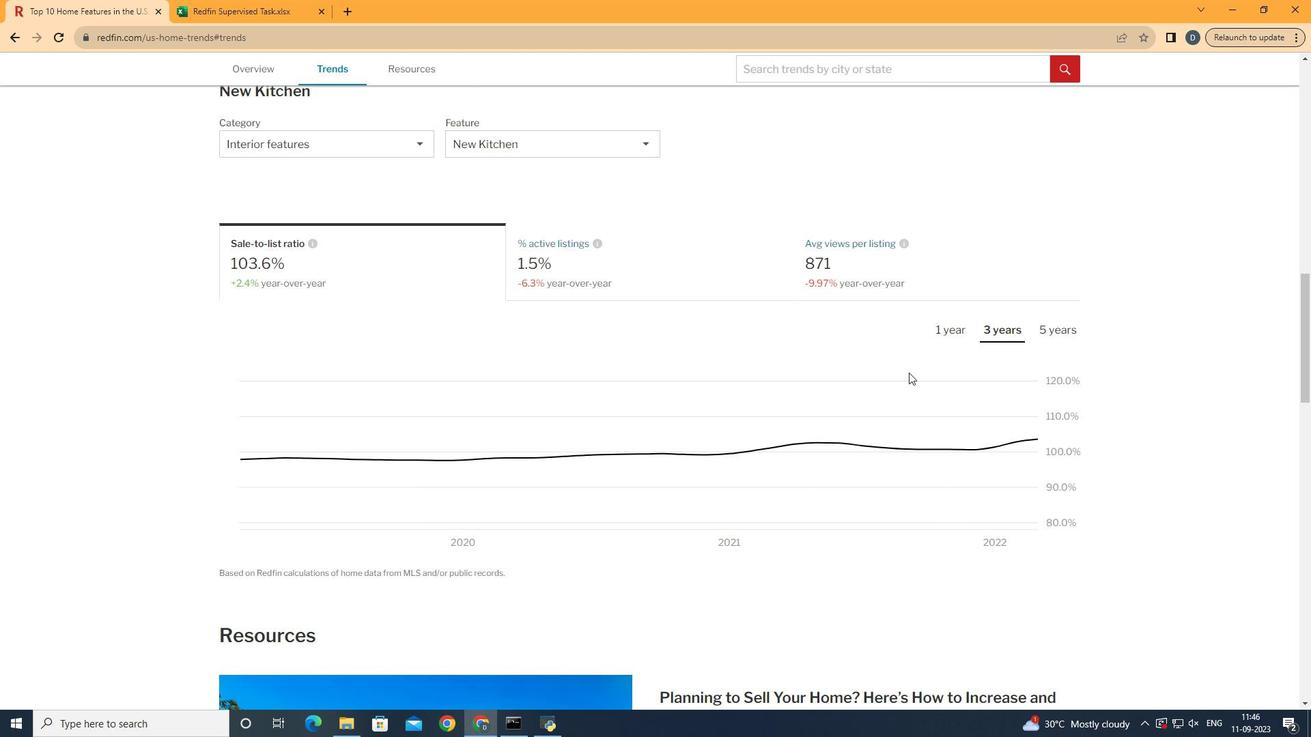 
Action: Mouse moved to (720, 411)
Screenshot: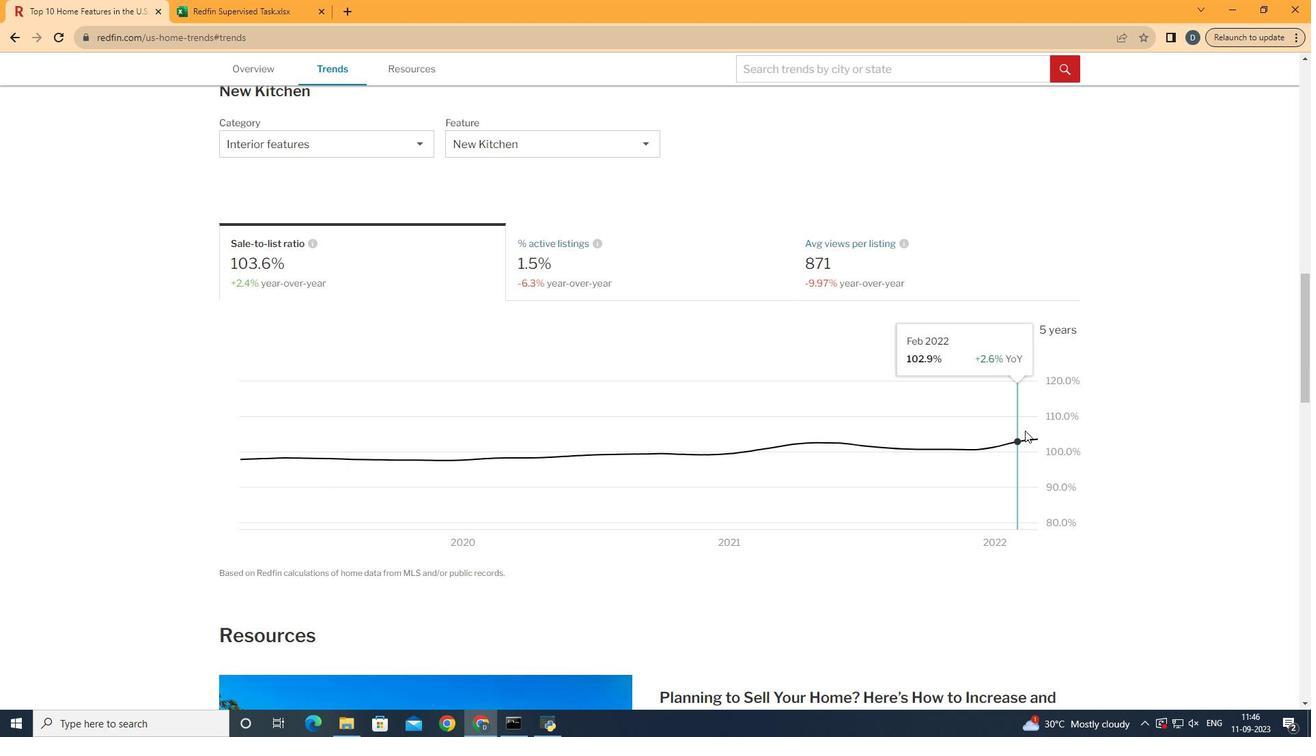 
